 Task: Open Card Diversity and Inclusion Training in Board Product Market Fit Analysis and Validation to Workspace Financial Management and add a team member Softage.2@softage.net, a label Purple, a checklist Personal Injury Law, an attachment from your google drive, a color Purple and finally, add a card description 'Research and develop new product positioning strategy' and a comment 'Let us approach this task with a sense of empowerment and autonomy, recognizing that we have the ability to make a difference.'. Add a start date 'Jan 06, 1900' with a due date 'Jan 13, 1900'
Action: Mouse moved to (93, 316)
Screenshot: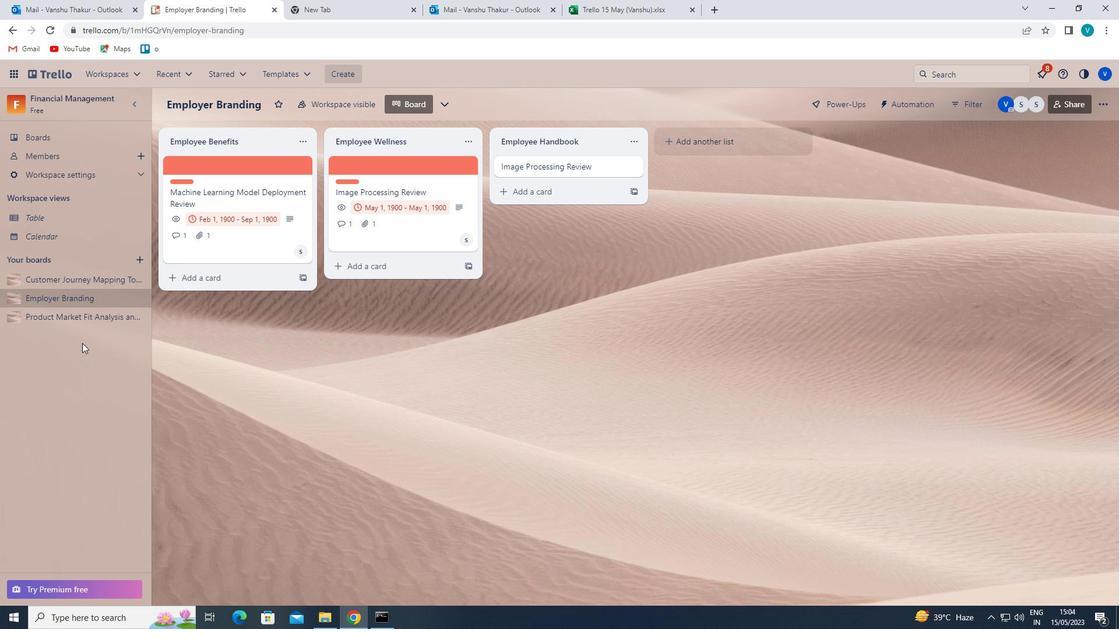 
Action: Mouse pressed left at (93, 316)
Screenshot: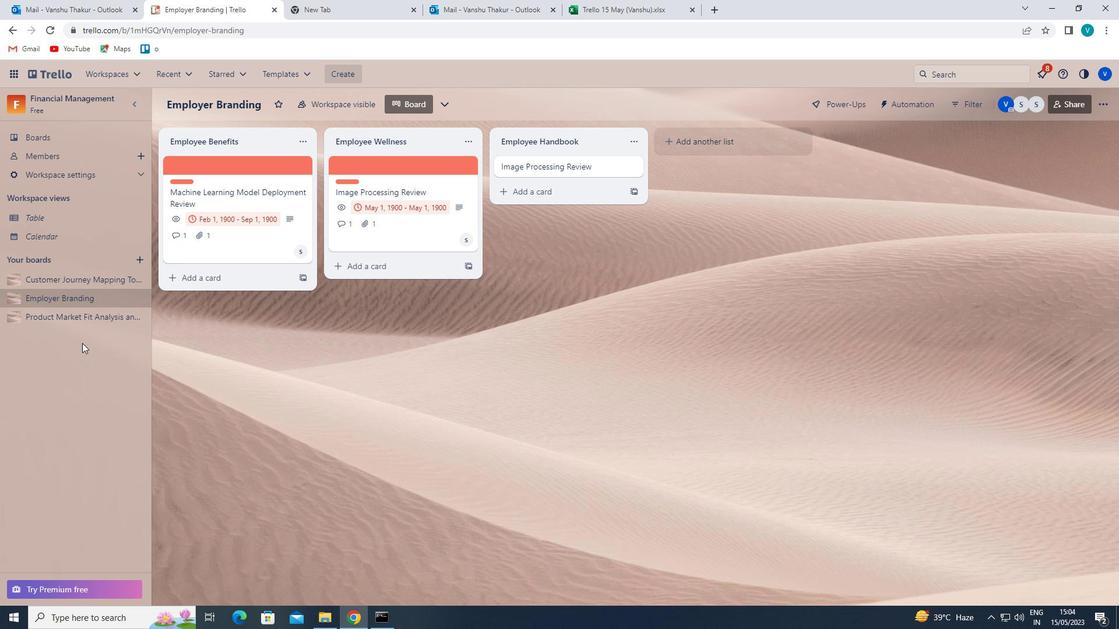 
Action: Mouse moved to (405, 168)
Screenshot: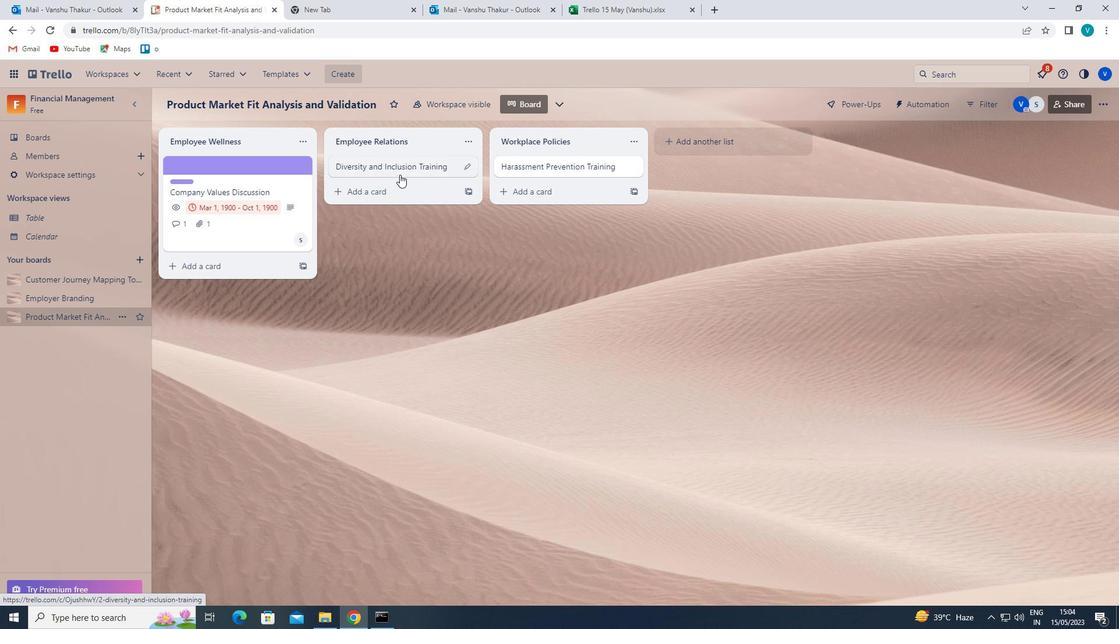 
Action: Mouse pressed left at (405, 168)
Screenshot: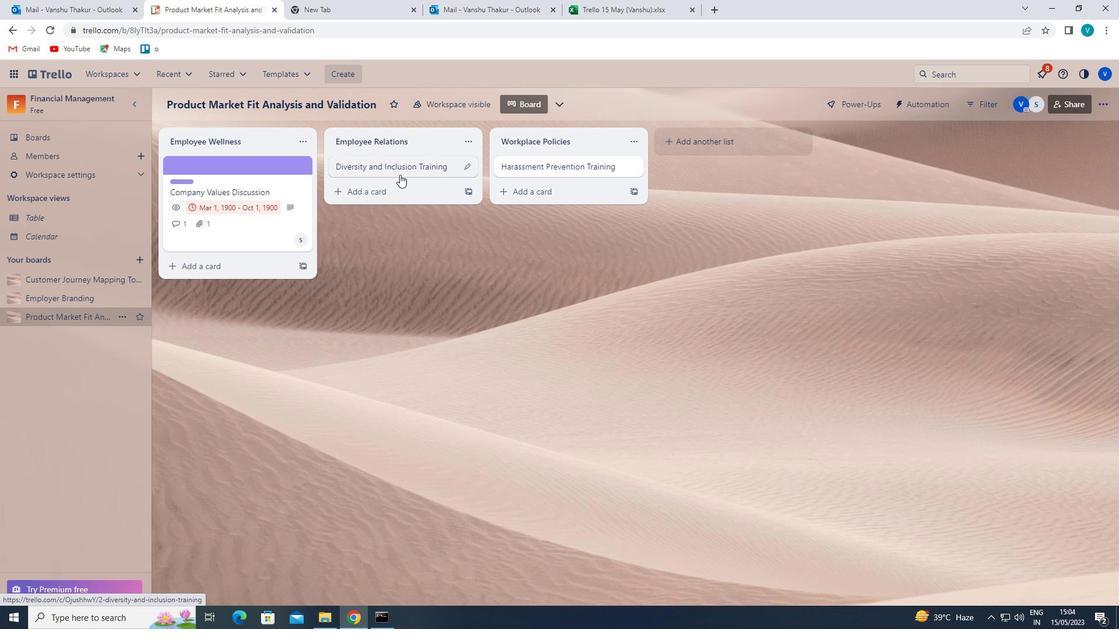 
Action: Mouse moved to (711, 202)
Screenshot: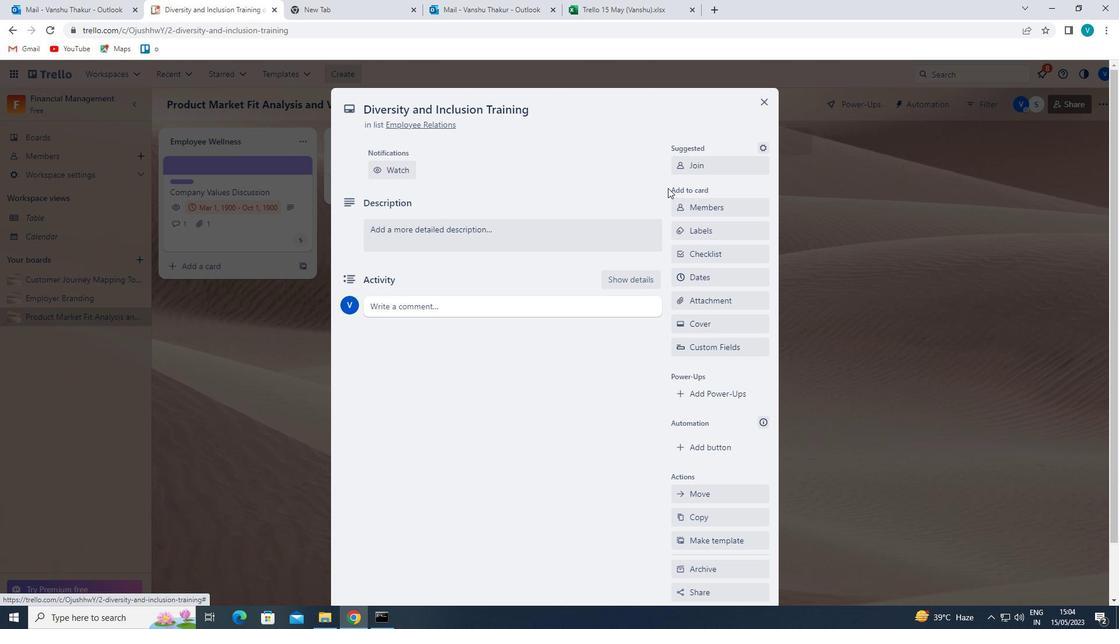 
Action: Mouse pressed left at (711, 202)
Screenshot: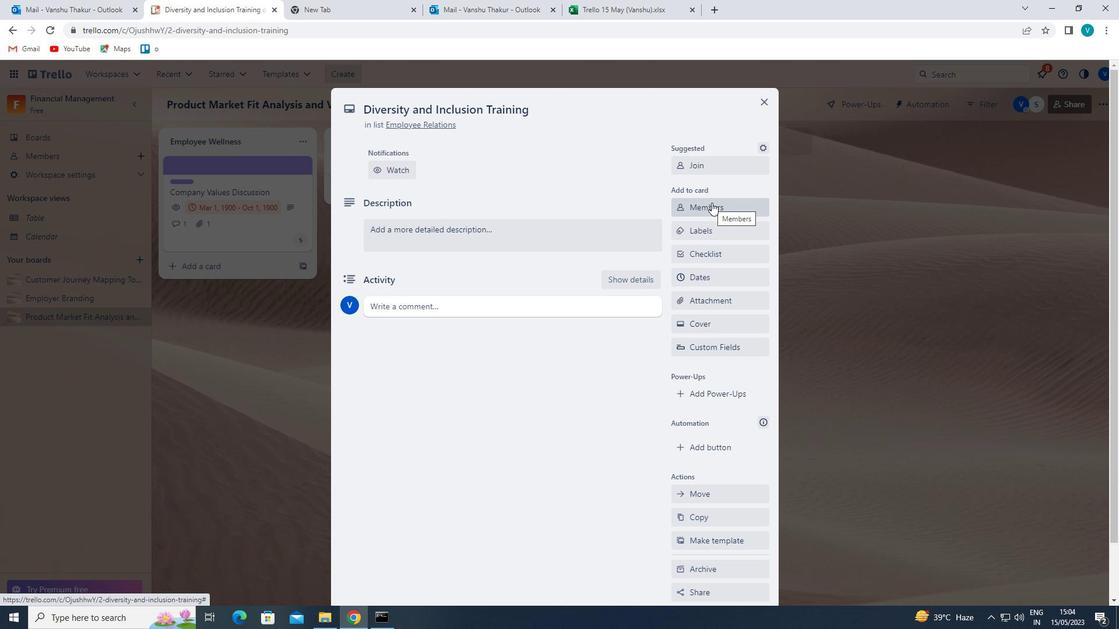 
Action: Mouse moved to (719, 261)
Screenshot: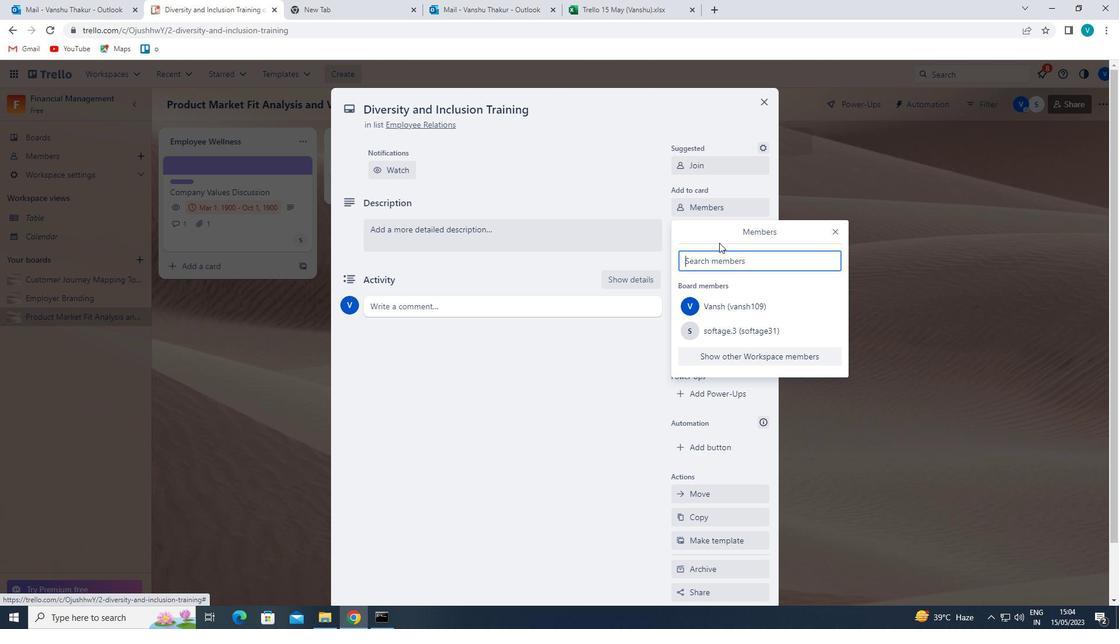 
Action: Mouse pressed left at (719, 261)
Screenshot: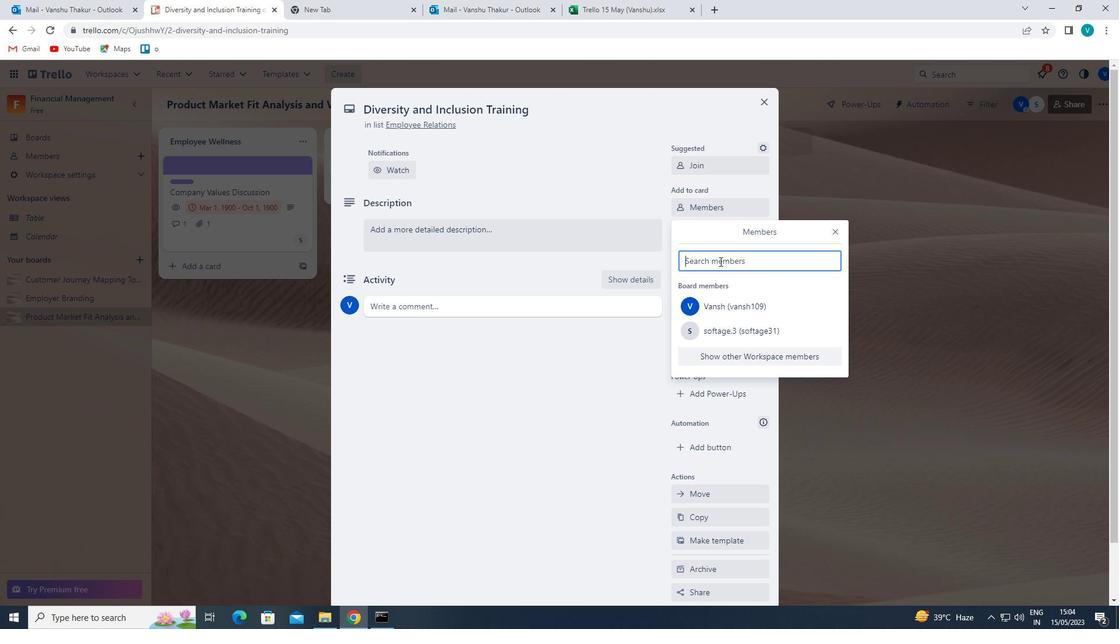 
Action: Key pressed <Key.shift>SOFTAGE
Screenshot: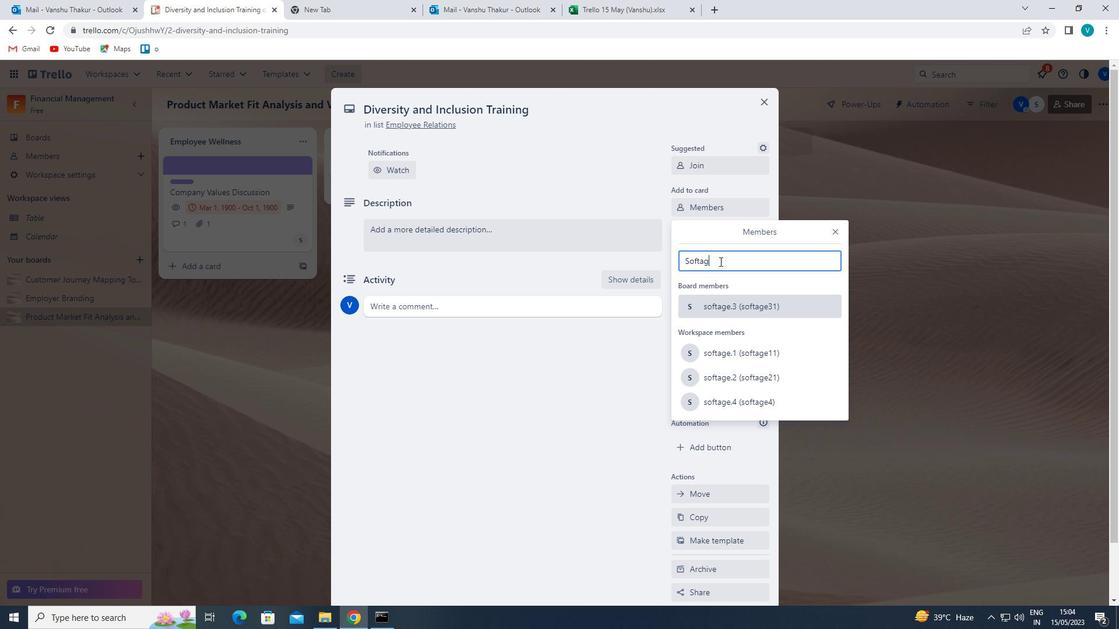 
Action: Mouse moved to (753, 371)
Screenshot: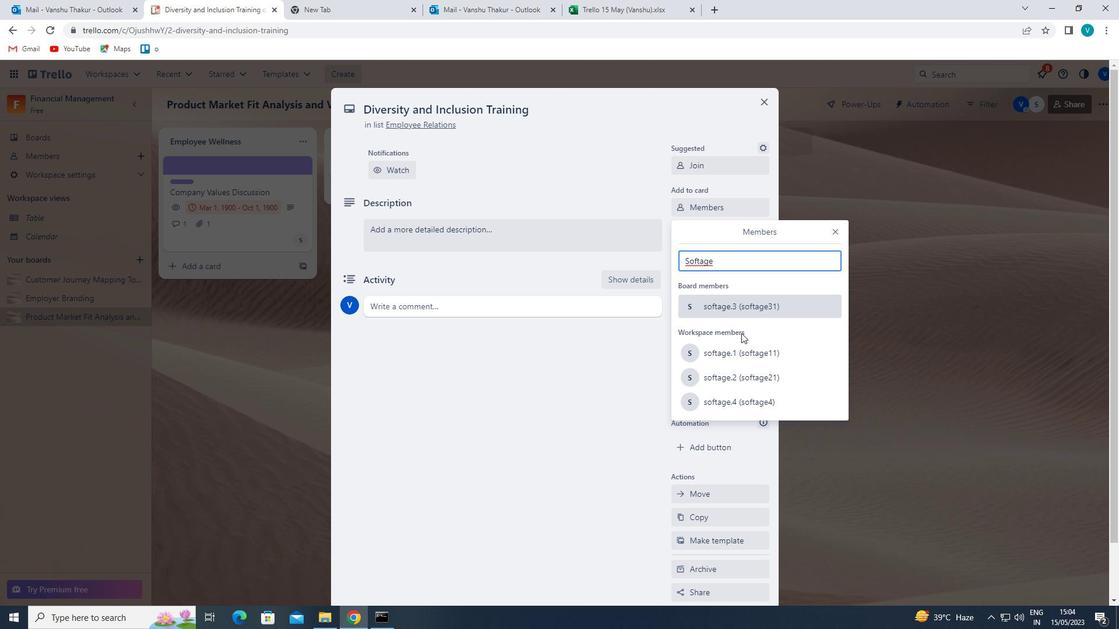 
Action: Mouse pressed left at (753, 371)
Screenshot: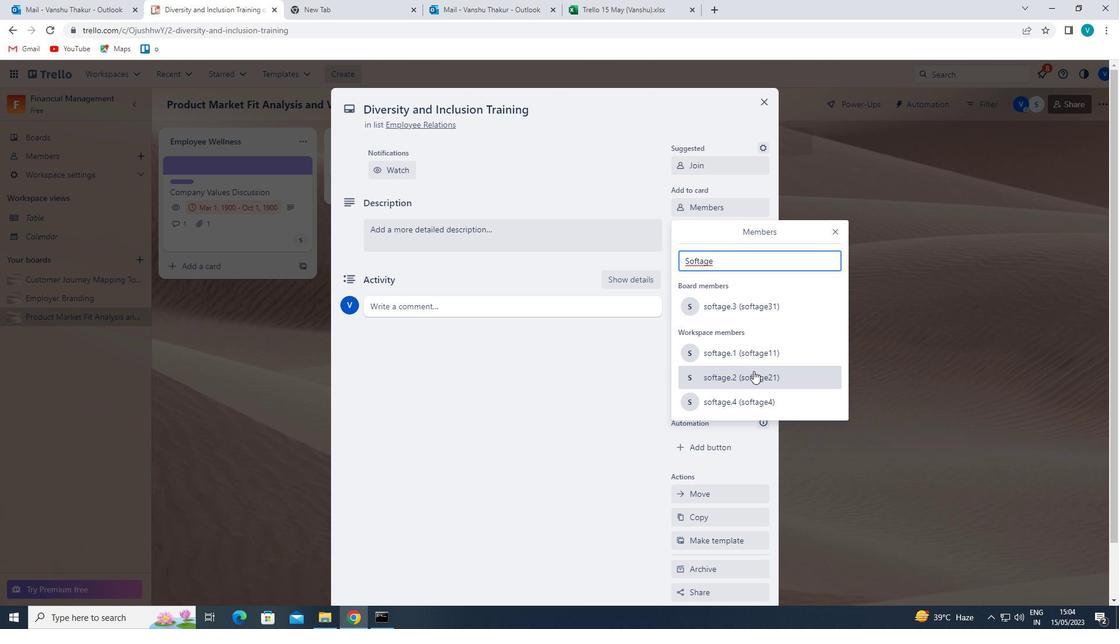 
Action: Mouse moved to (832, 232)
Screenshot: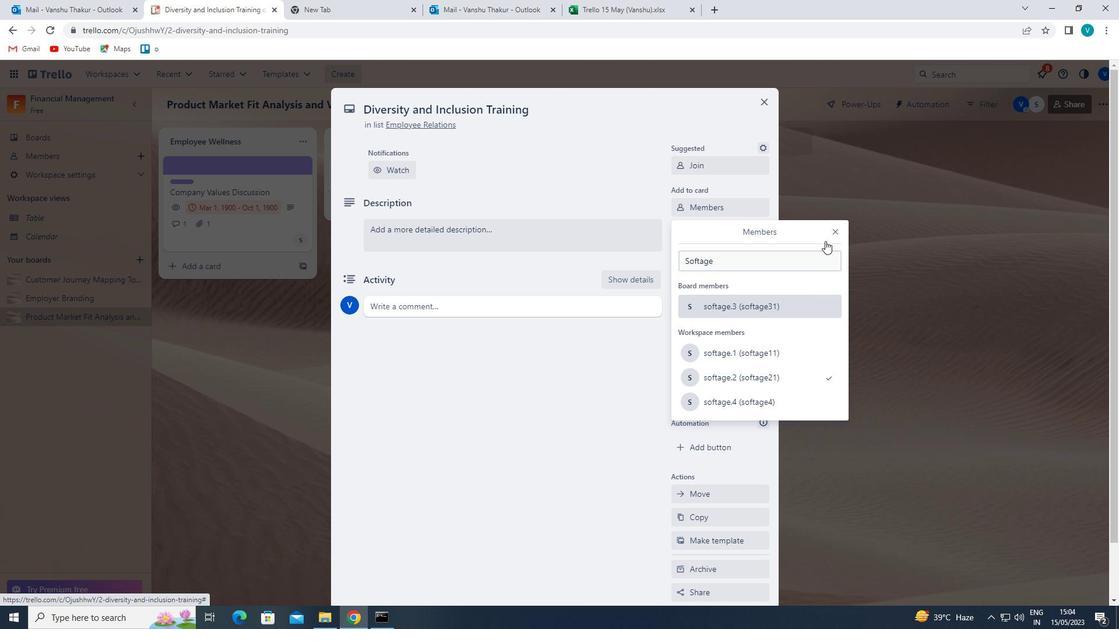 
Action: Mouse pressed left at (832, 232)
Screenshot: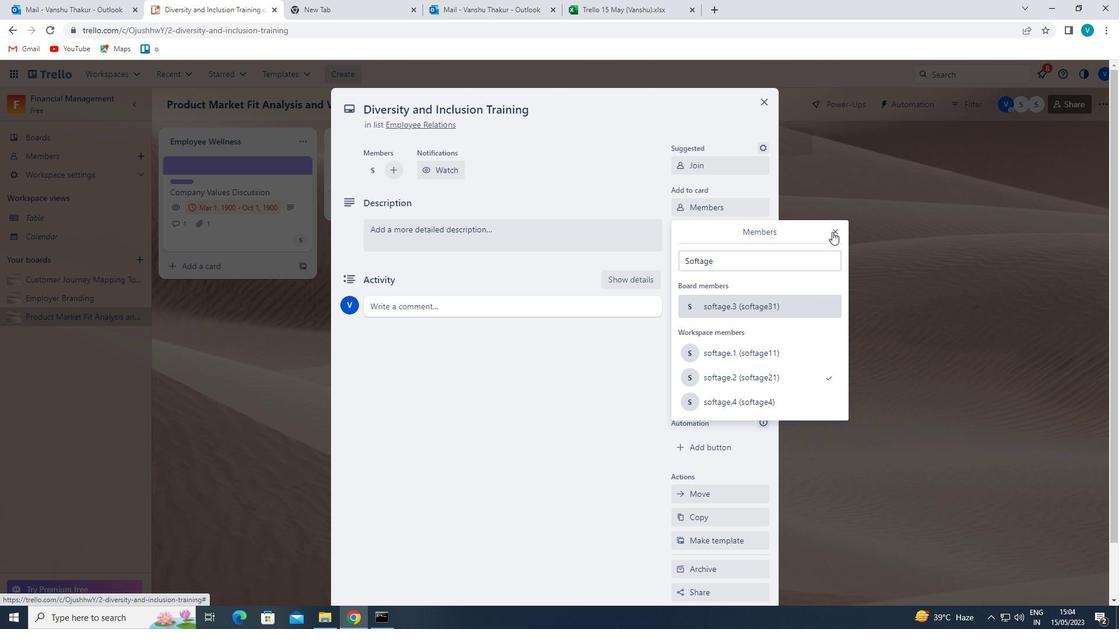 
Action: Mouse moved to (740, 240)
Screenshot: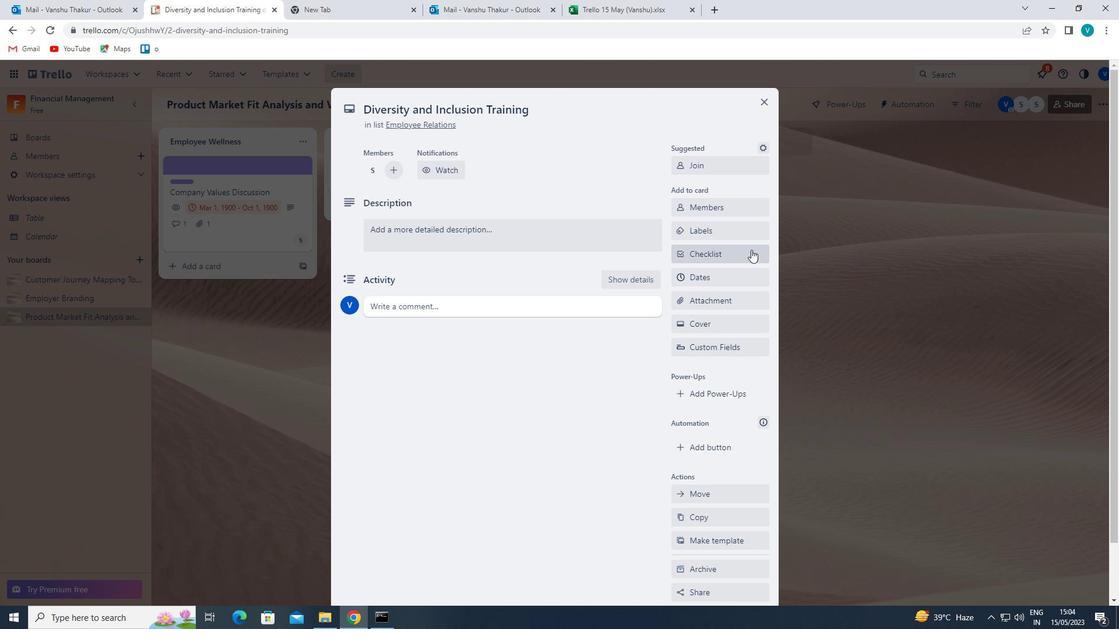 
Action: Mouse pressed left at (740, 240)
Screenshot: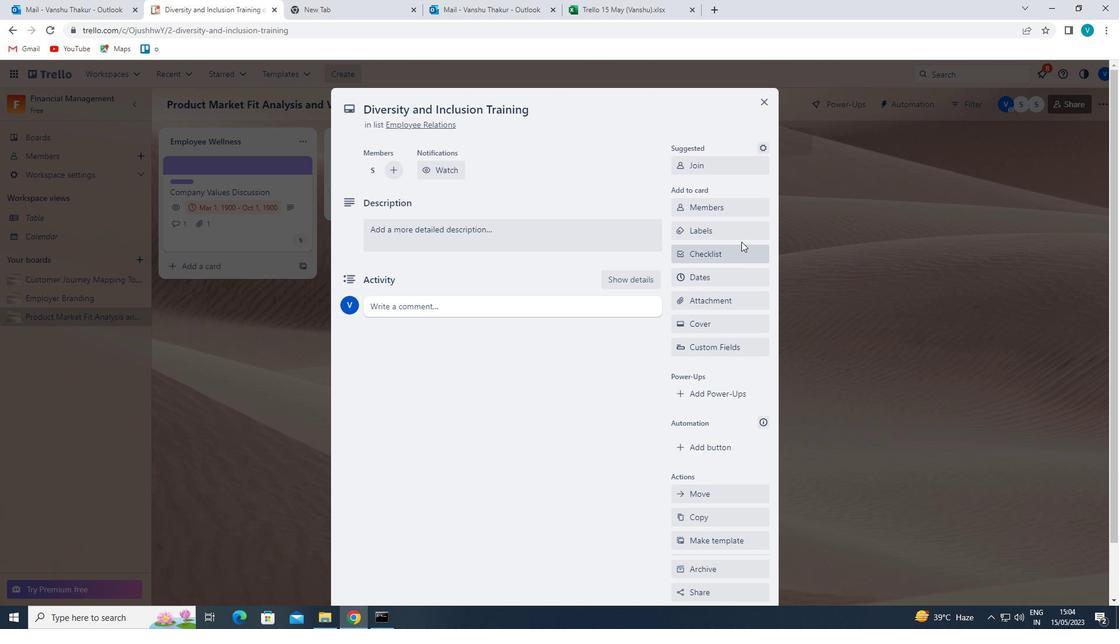 
Action: Mouse moved to (746, 234)
Screenshot: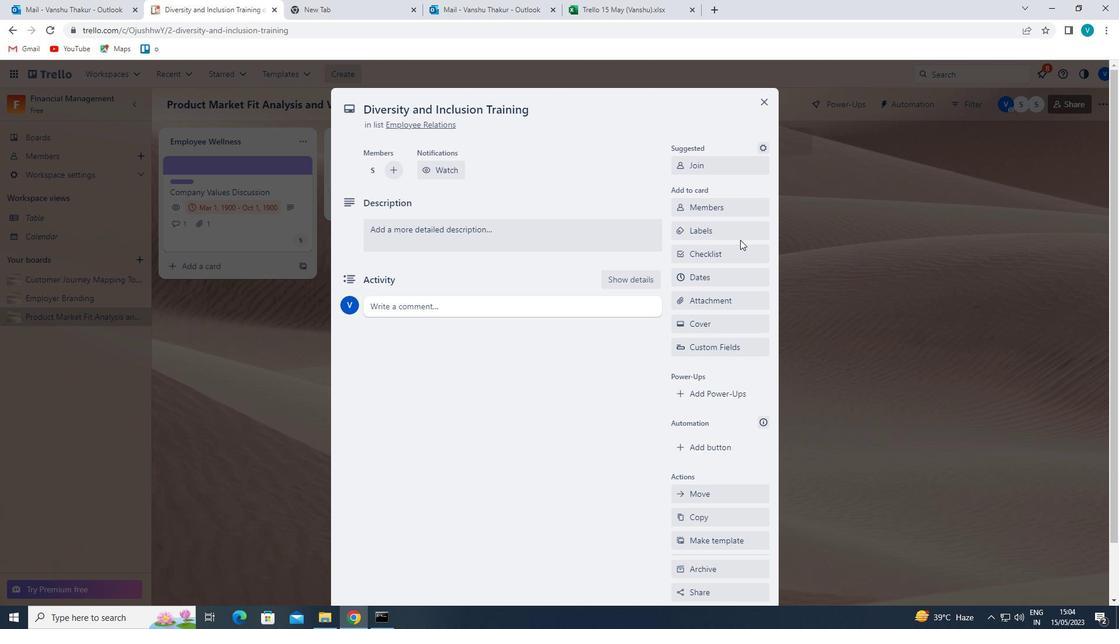 
Action: Mouse pressed left at (746, 234)
Screenshot: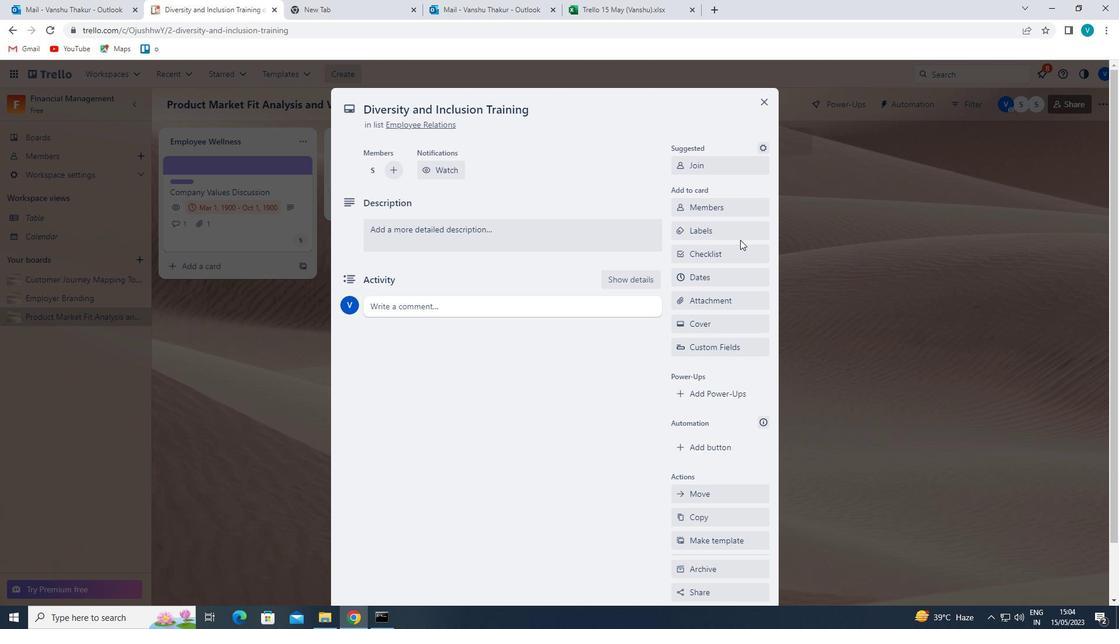 
Action: Mouse moved to (754, 410)
Screenshot: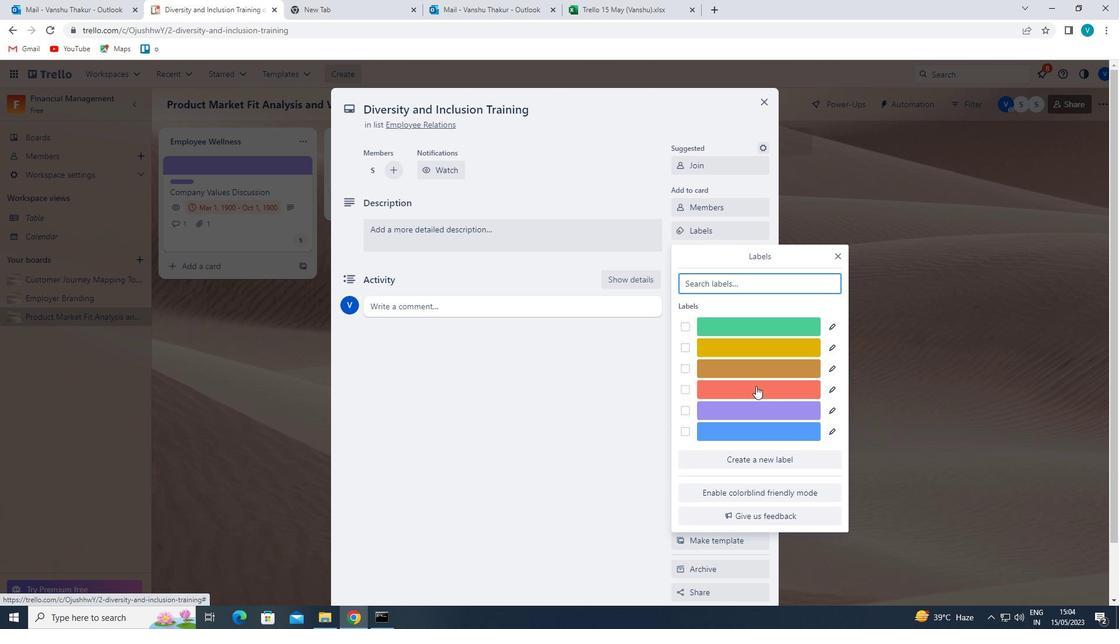 
Action: Mouse pressed left at (754, 410)
Screenshot: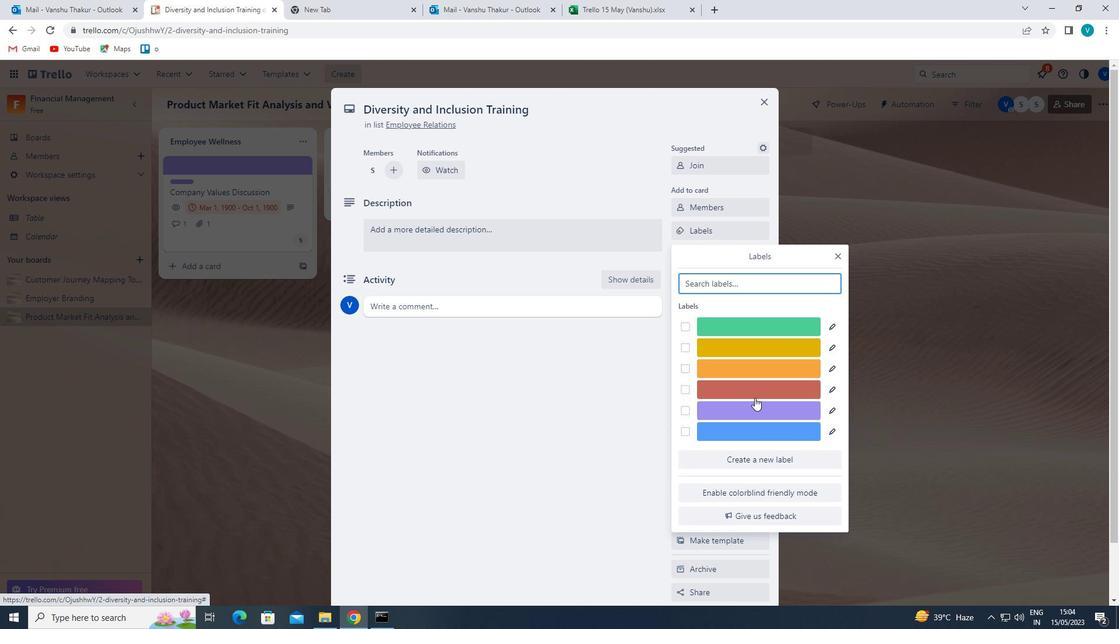
Action: Mouse moved to (835, 254)
Screenshot: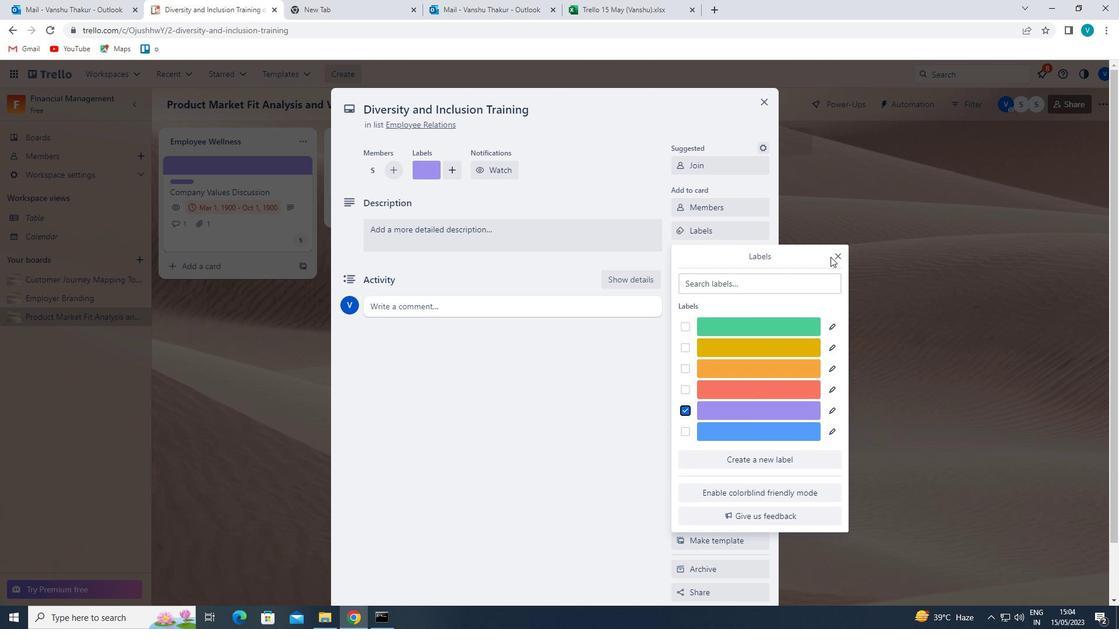 
Action: Mouse pressed left at (835, 254)
Screenshot: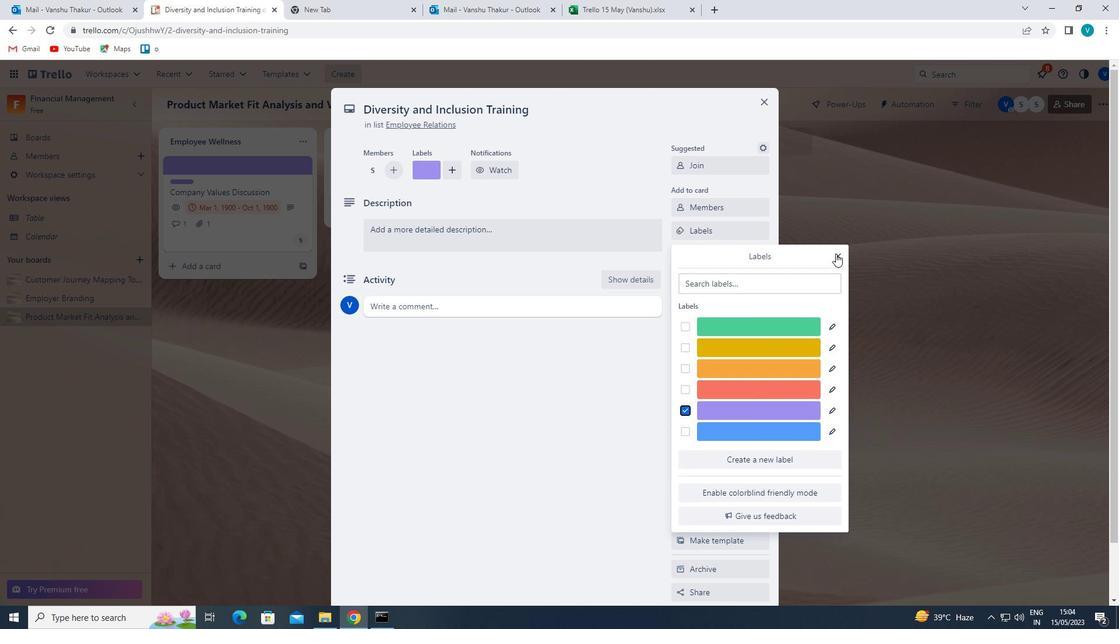 
Action: Mouse moved to (733, 253)
Screenshot: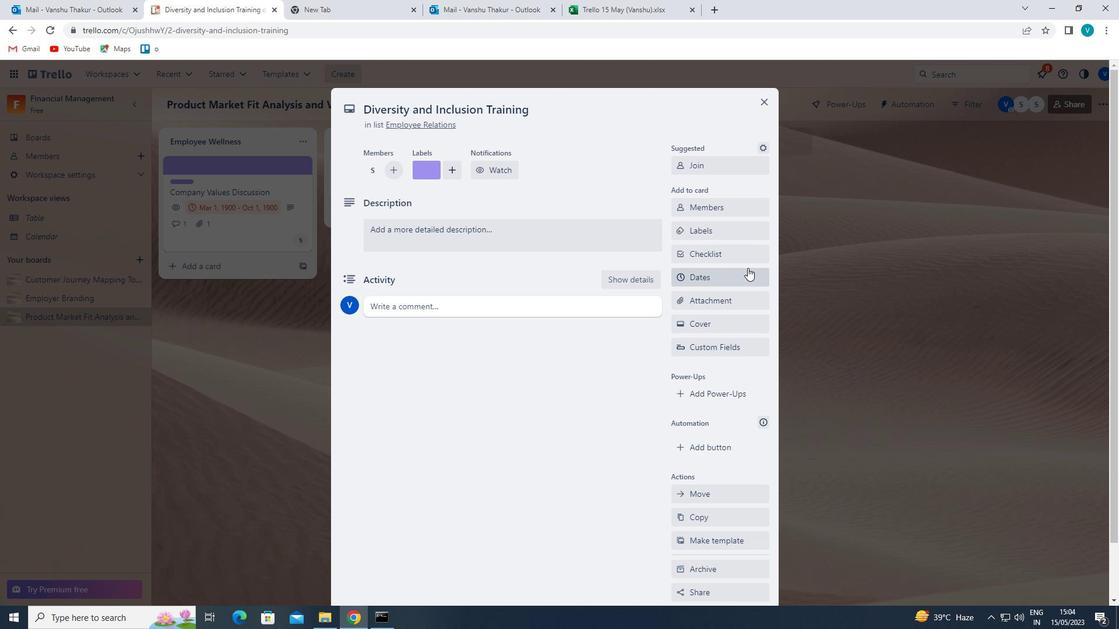 
Action: Mouse pressed left at (733, 253)
Screenshot: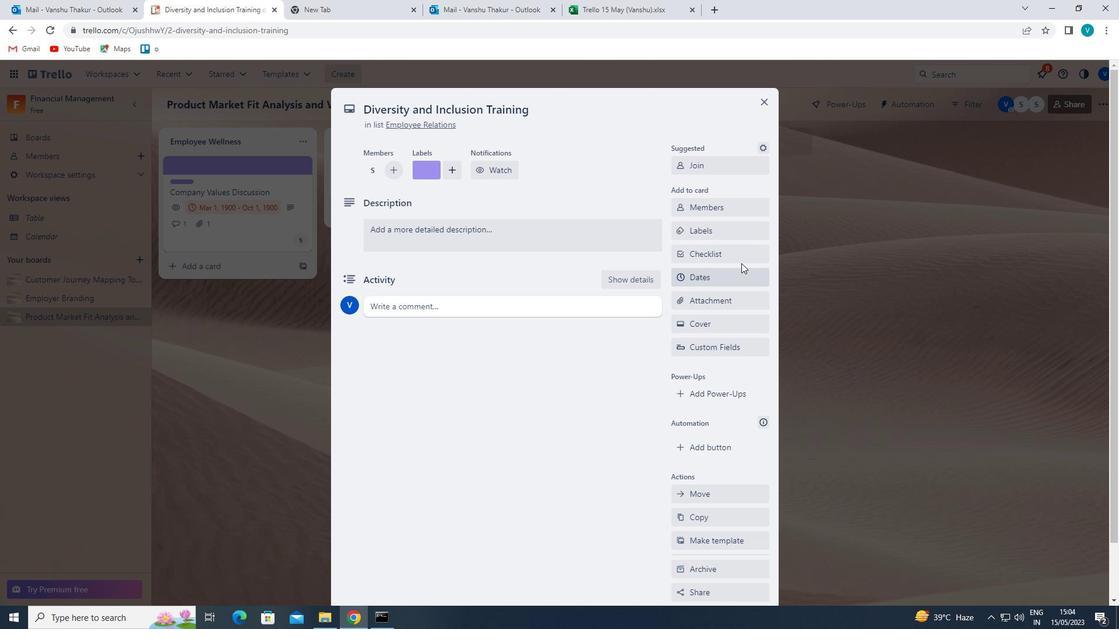 
Action: Mouse moved to (732, 251)
Screenshot: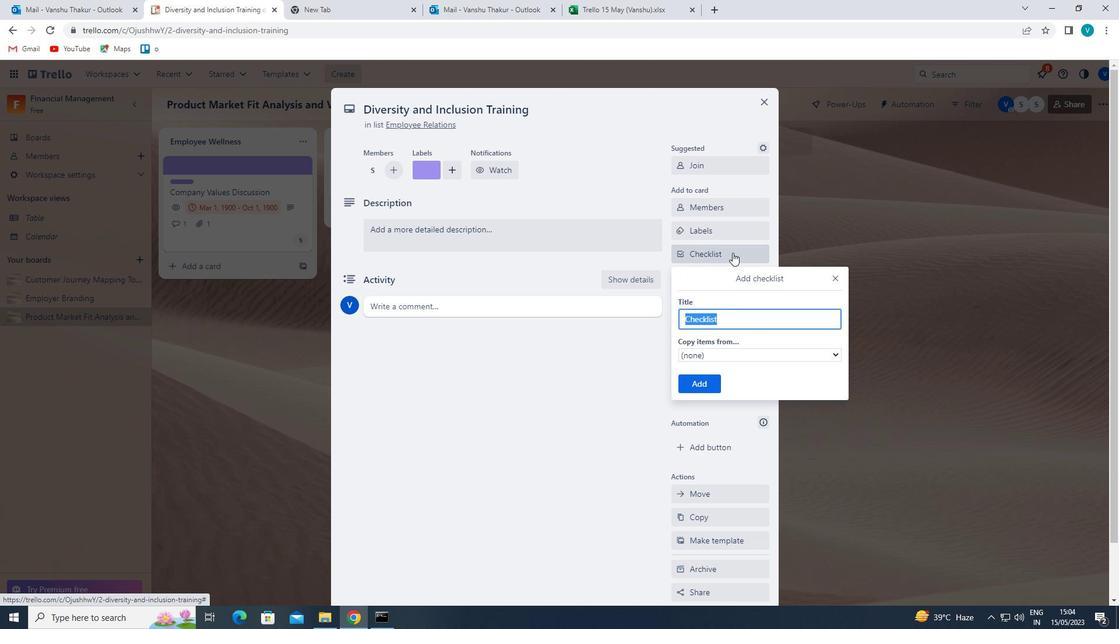 
Action: Key pressed <Key.shift>PERSONAL<Key.space><Key.shift><Key.shift><Key.shift><Key.shift><Key.shift><Key.shift>
Screenshot: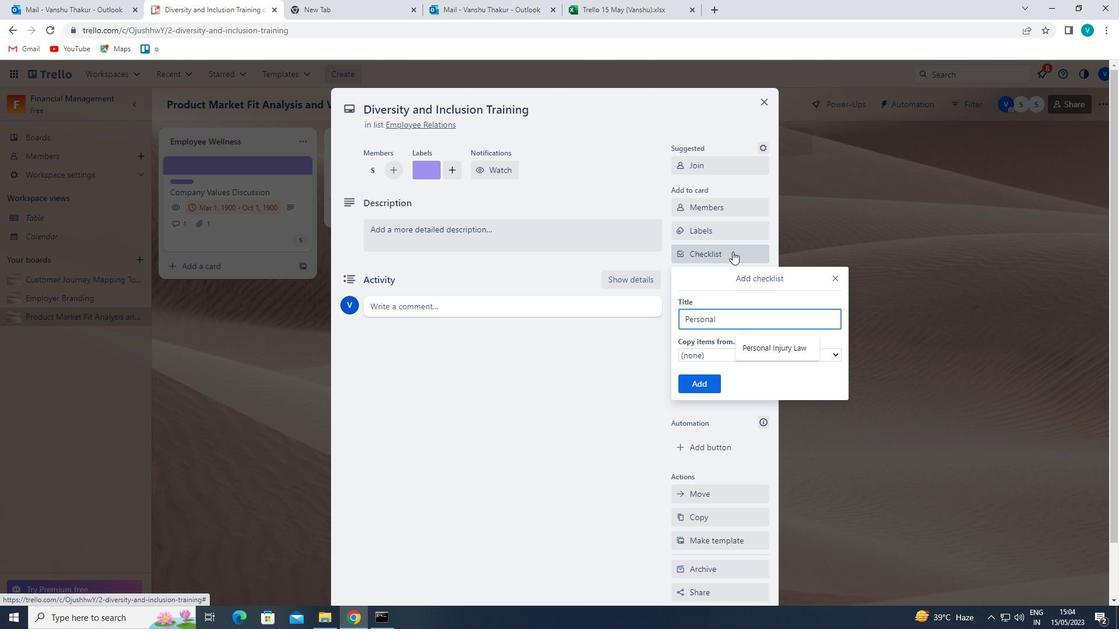 
Action: Mouse moved to (770, 354)
Screenshot: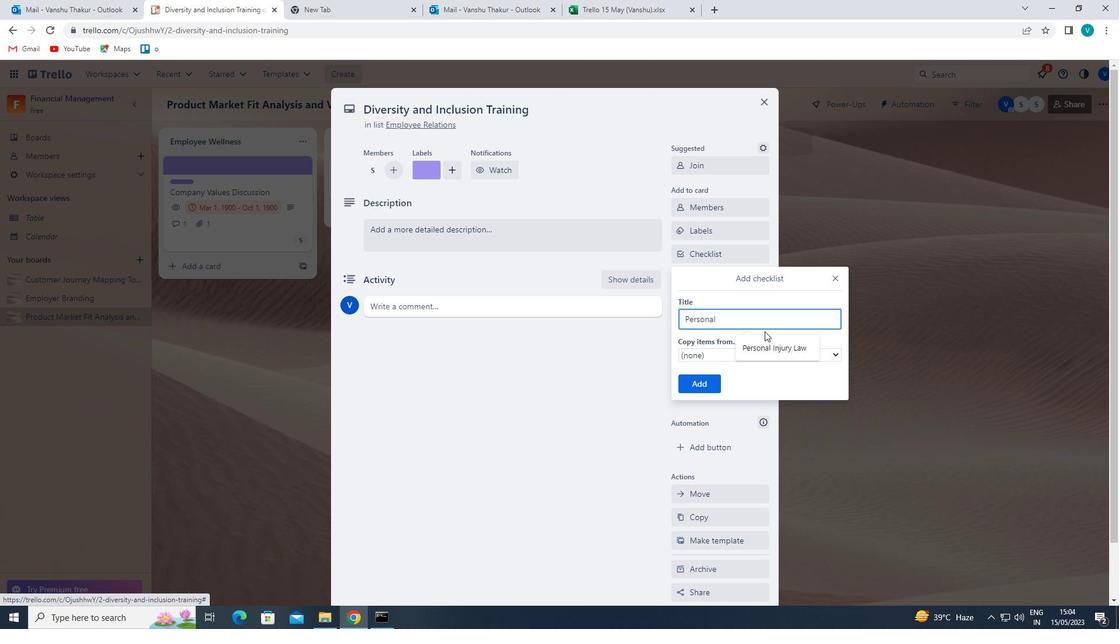 
Action: Mouse pressed left at (770, 354)
Screenshot: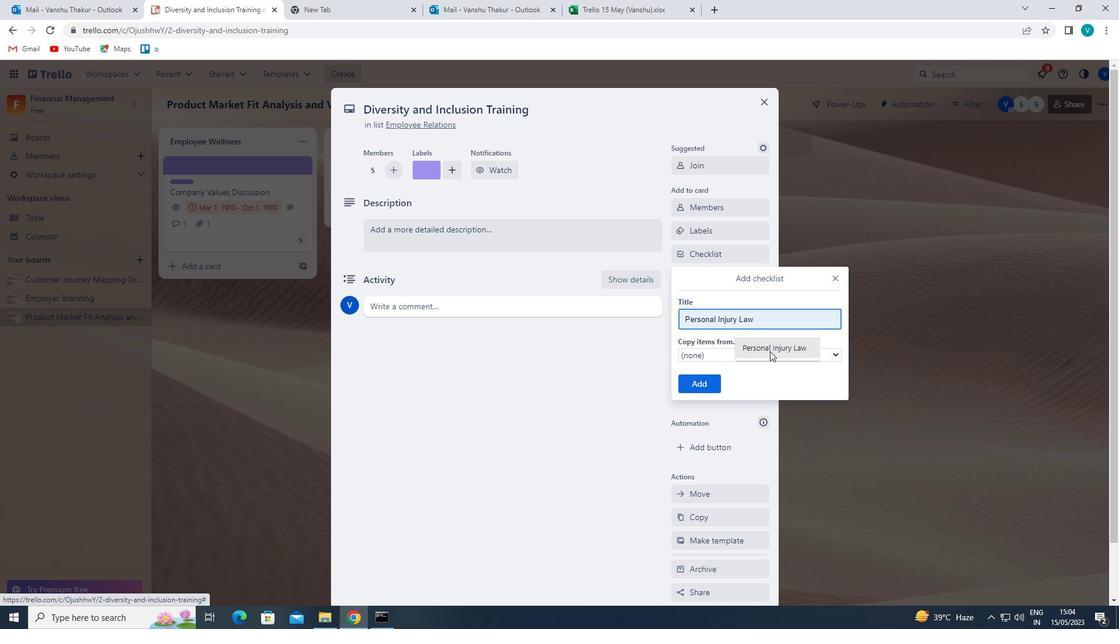 
Action: Mouse moved to (714, 386)
Screenshot: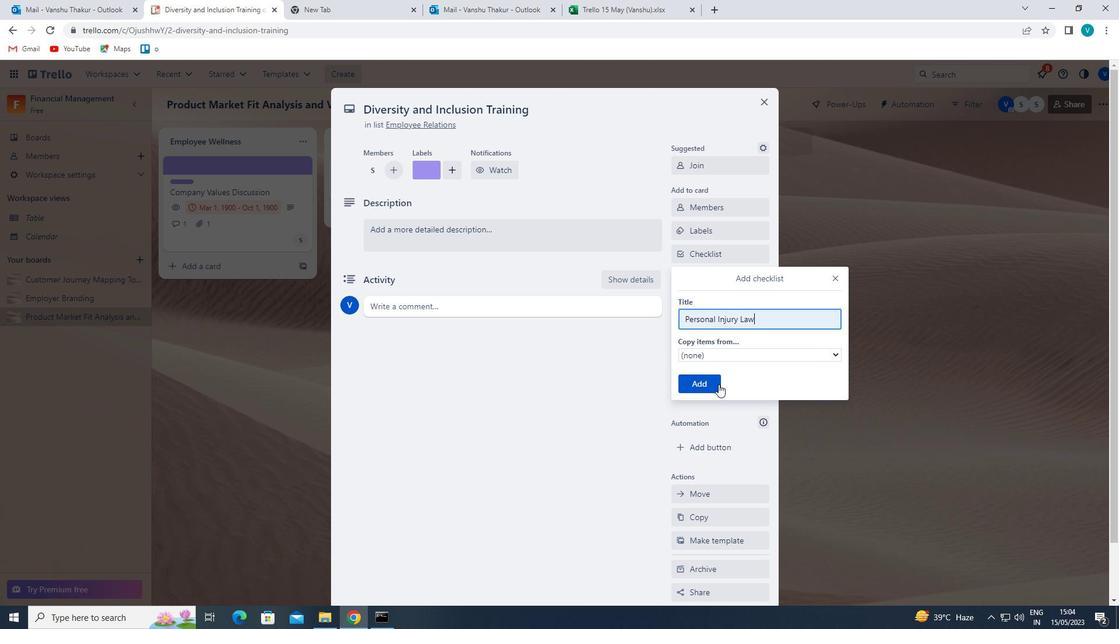 
Action: Mouse pressed left at (714, 386)
Screenshot: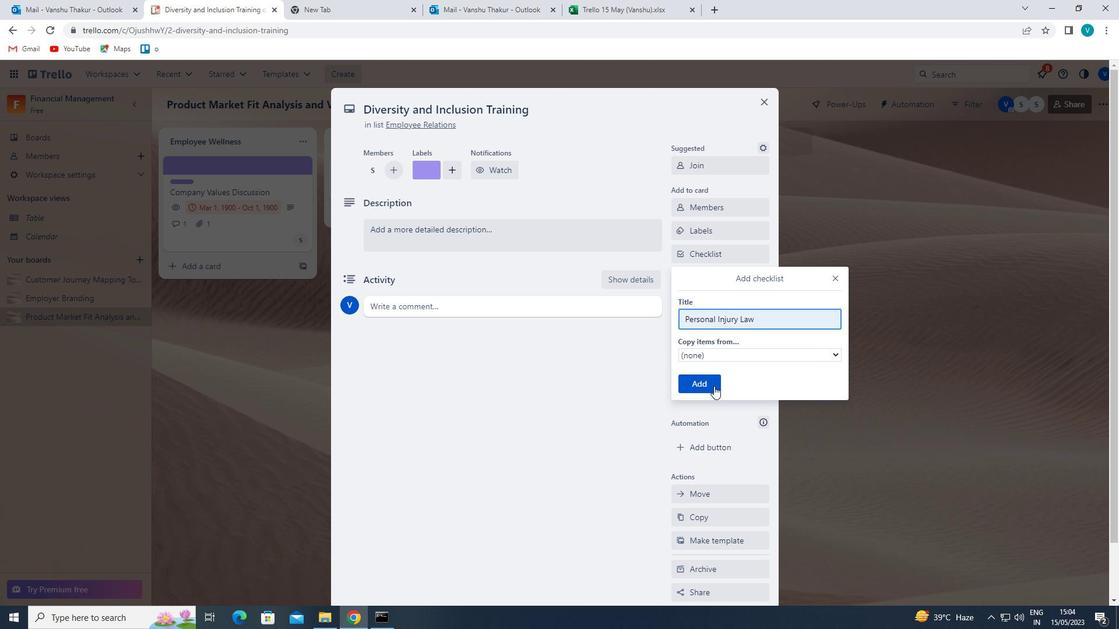 
Action: Mouse moved to (725, 303)
Screenshot: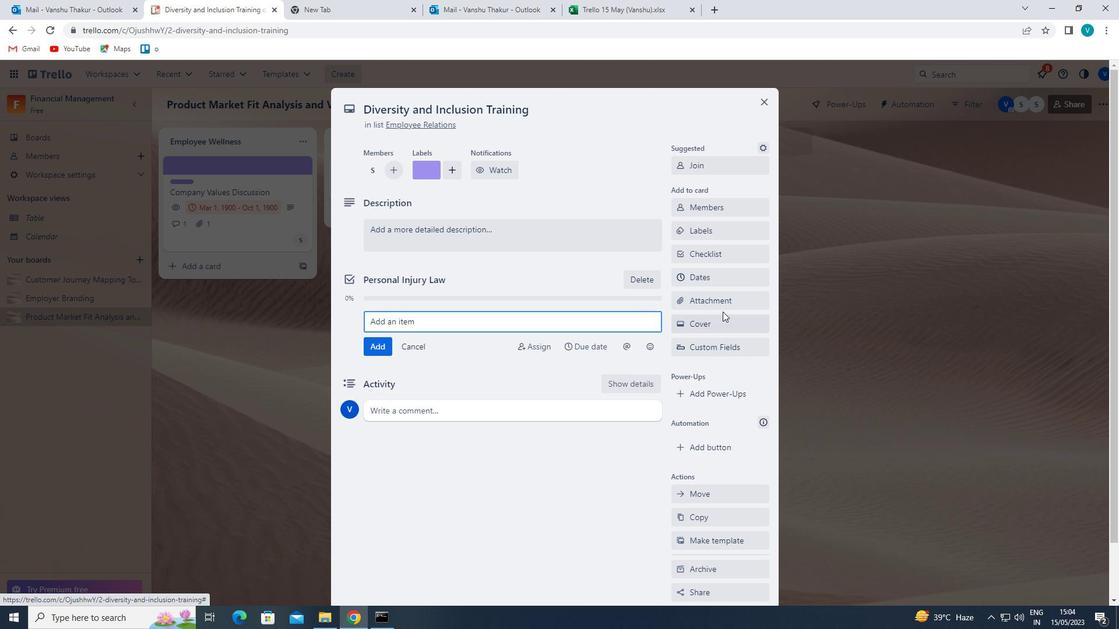 
Action: Mouse pressed left at (725, 303)
Screenshot: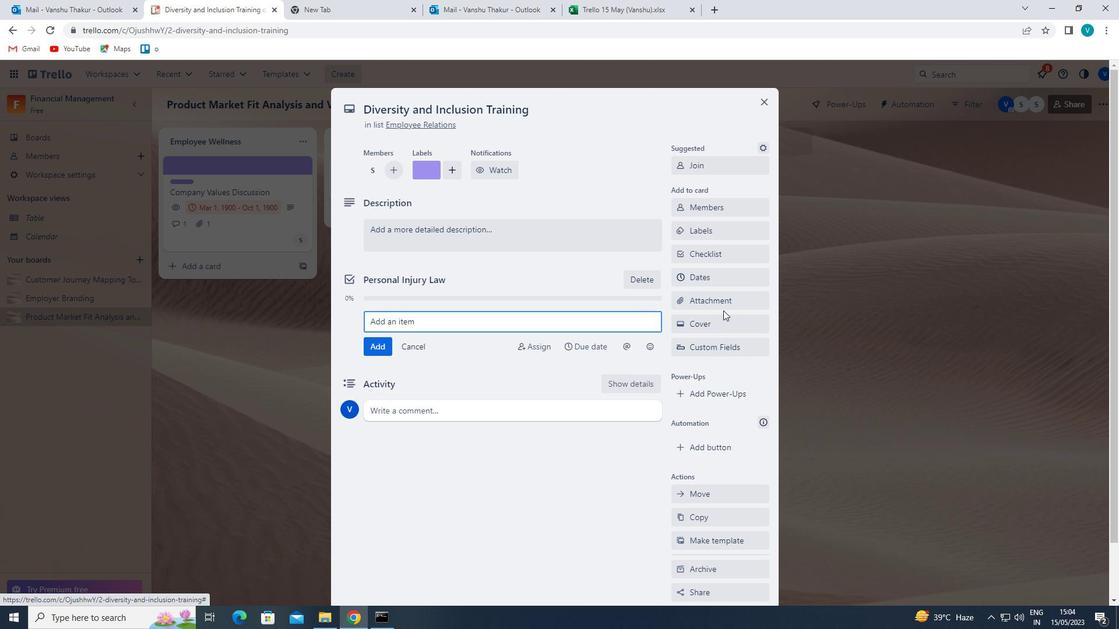 
Action: Mouse moved to (703, 385)
Screenshot: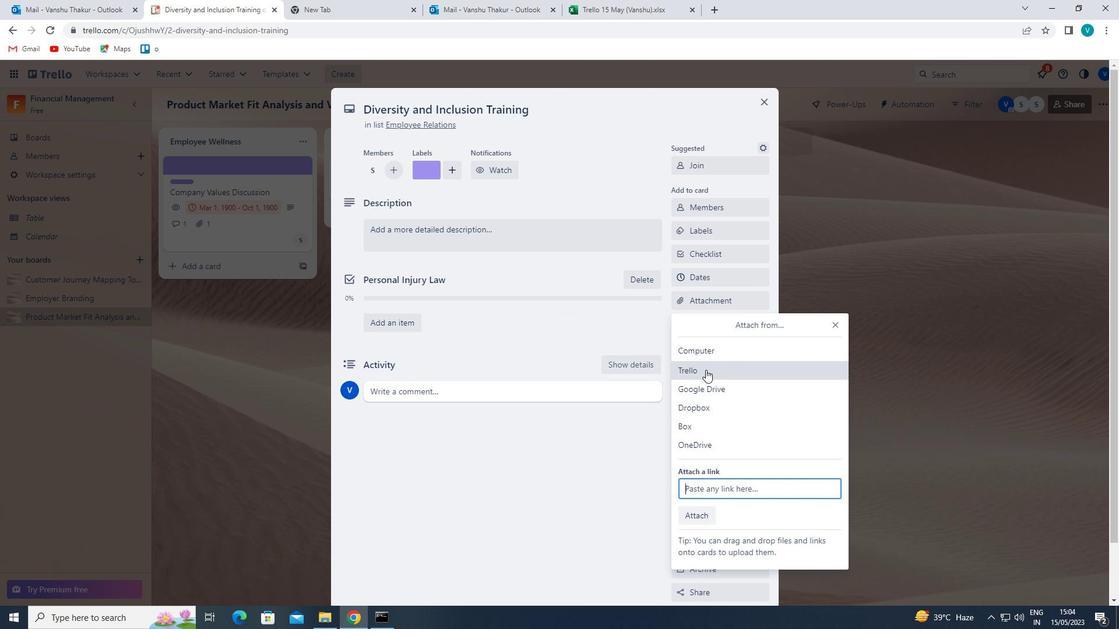 
Action: Mouse pressed left at (703, 385)
Screenshot: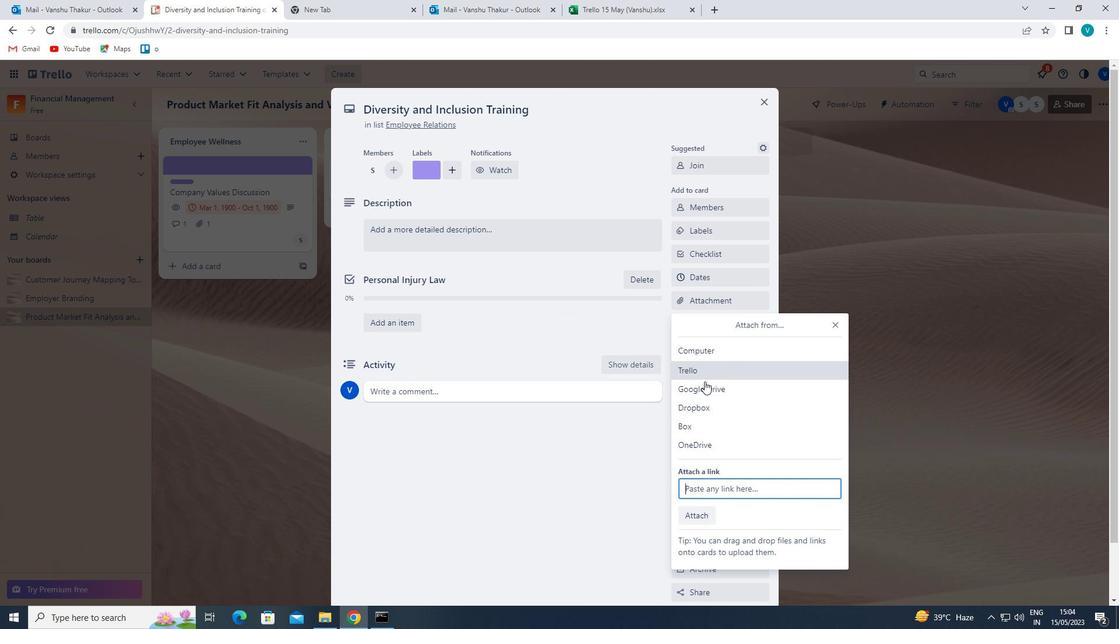 
Action: Mouse moved to (617, 324)
Screenshot: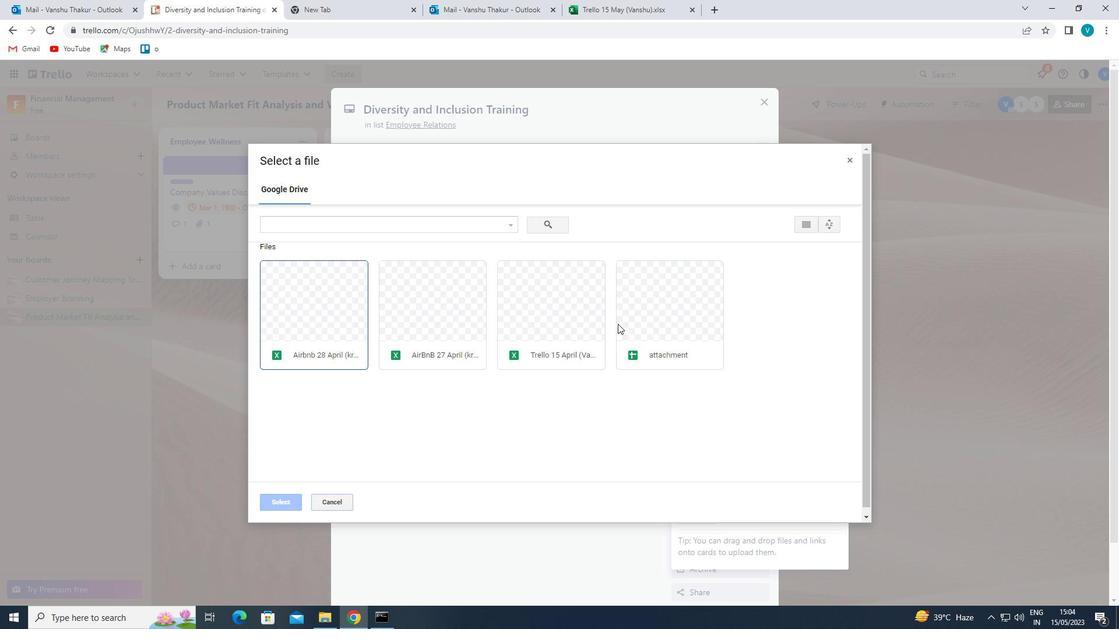 
Action: Mouse pressed left at (617, 324)
Screenshot: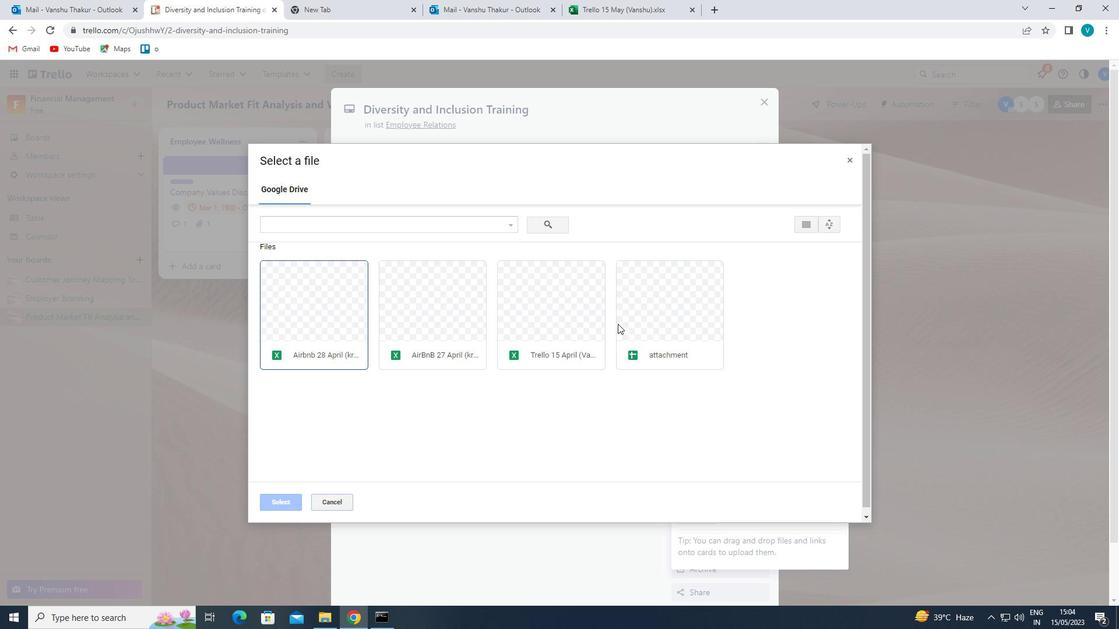 
Action: Mouse moved to (290, 501)
Screenshot: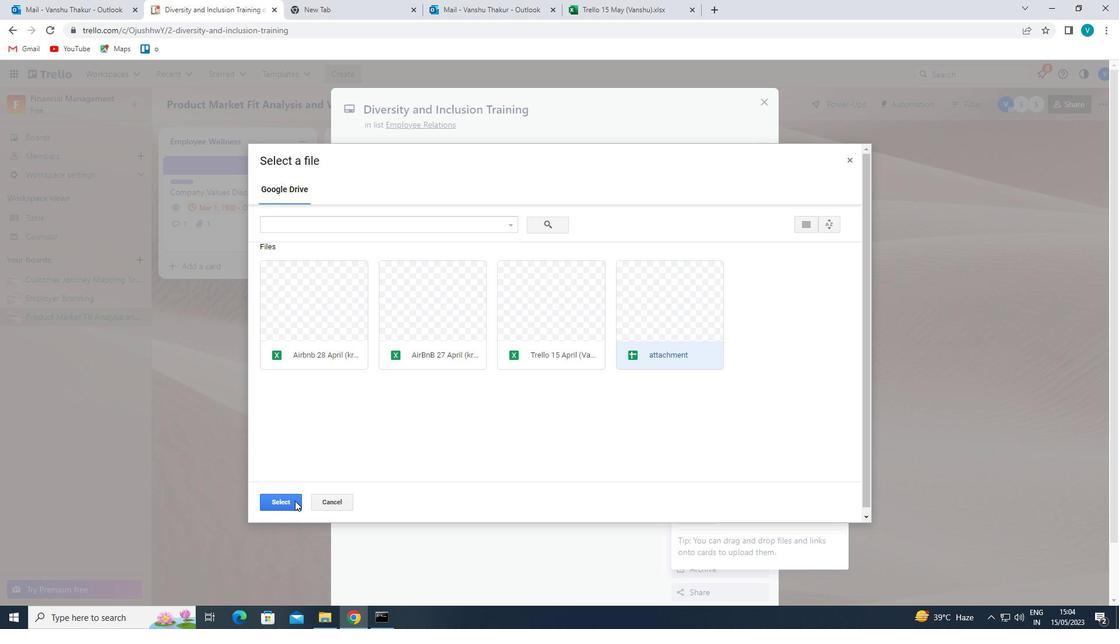 
Action: Mouse pressed left at (290, 501)
Screenshot: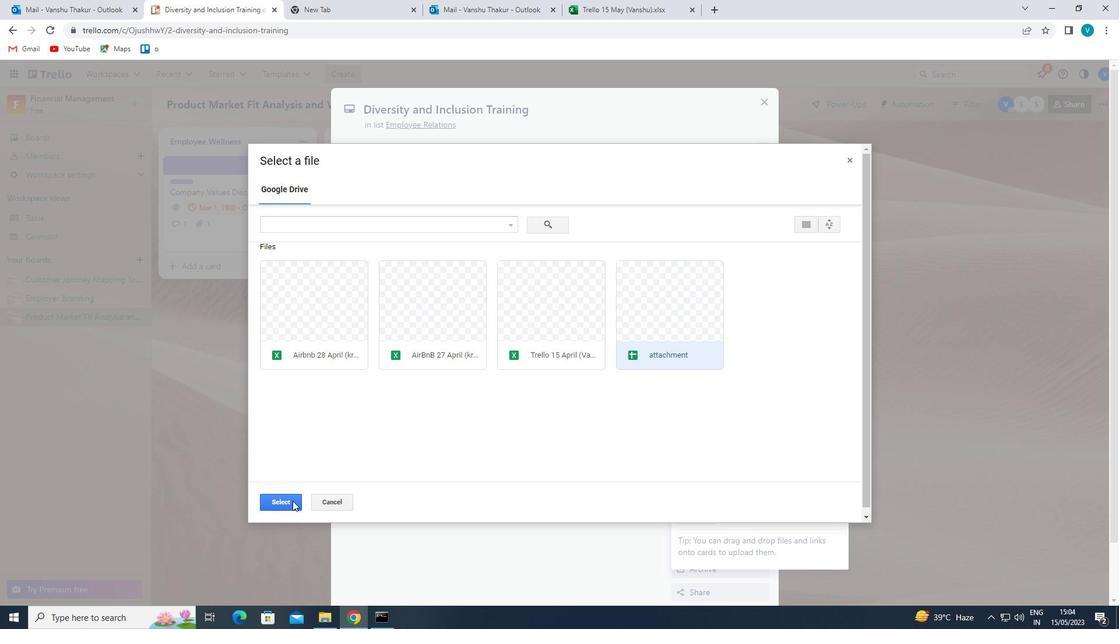 
Action: Mouse moved to (714, 326)
Screenshot: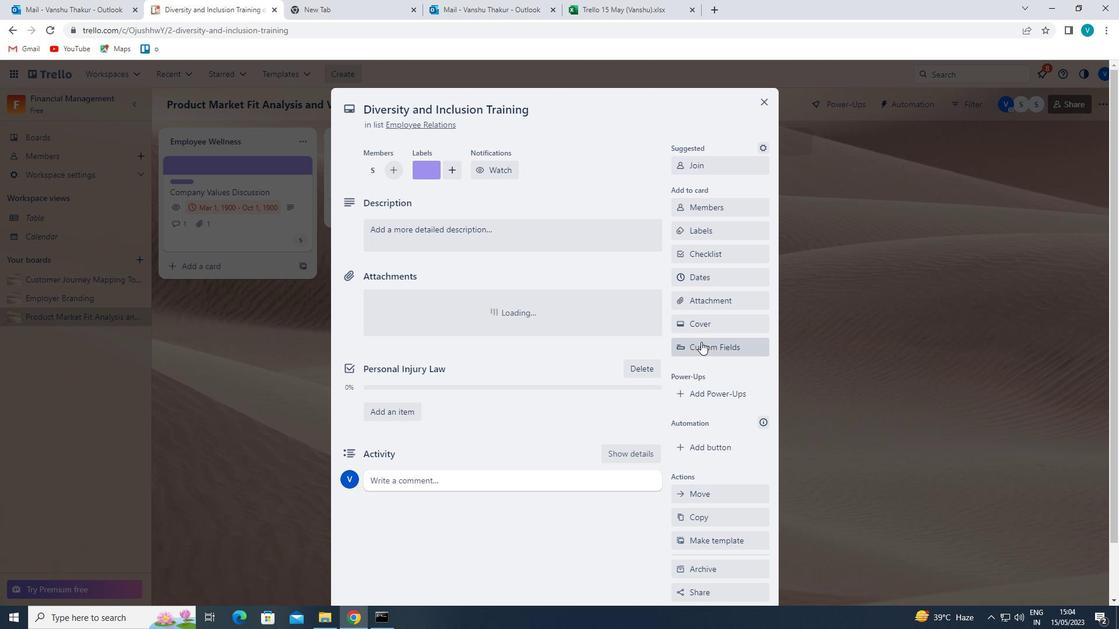 
Action: Mouse pressed left at (714, 326)
Screenshot: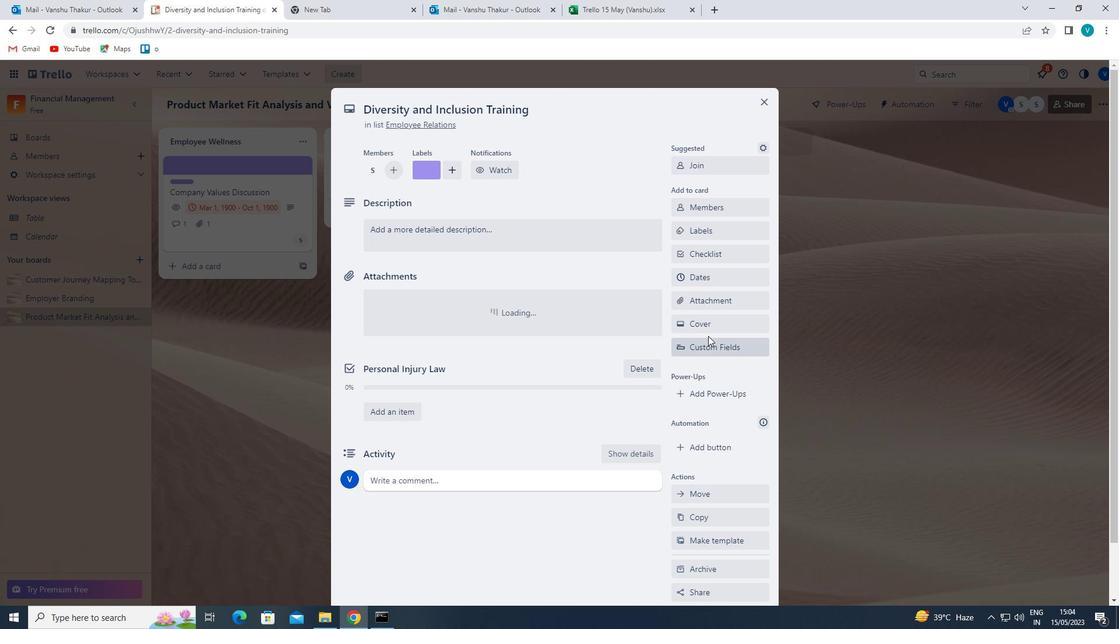 
Action: Mouse moved to (826, 201)
Screenshot: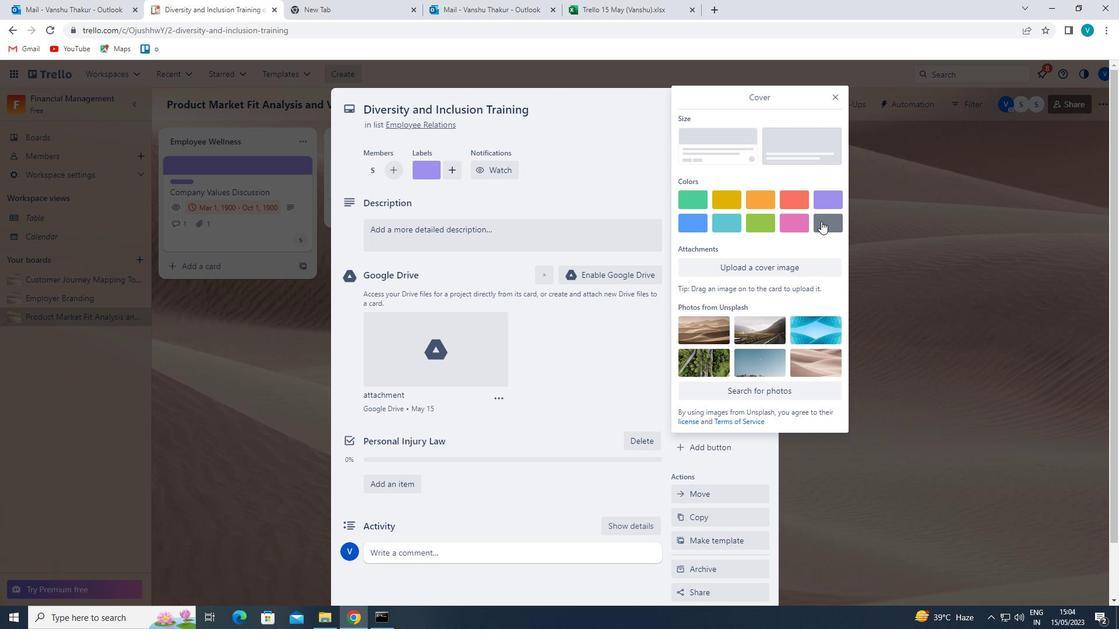 
Action: Mouse pressed left at (826, 201)
Screenshot: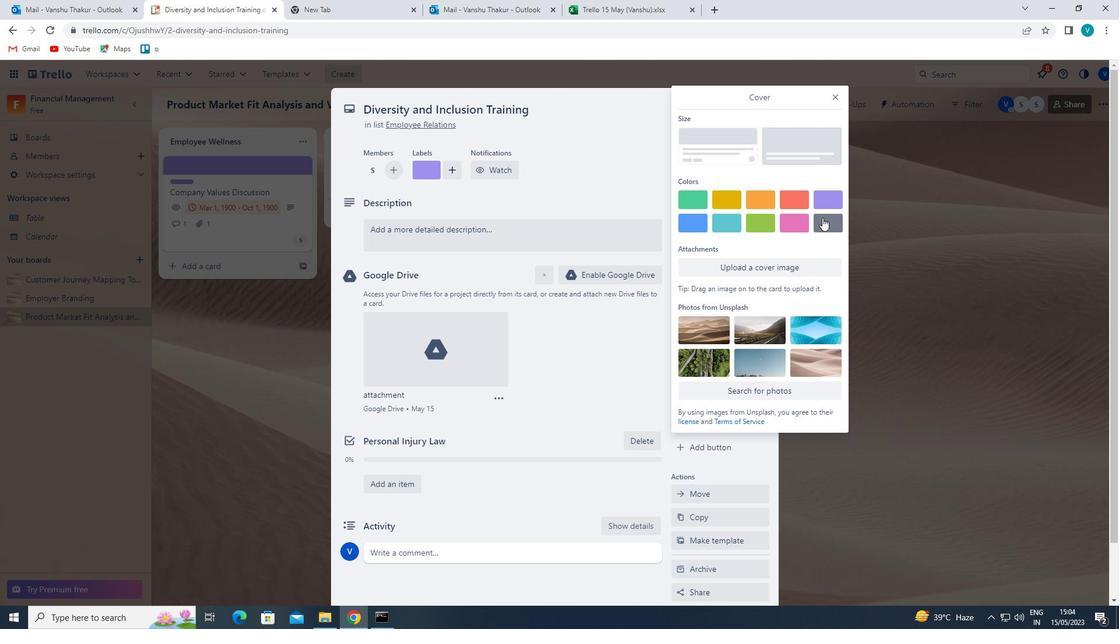 
Action: Mouse moved to (835, 99)
Screenshot: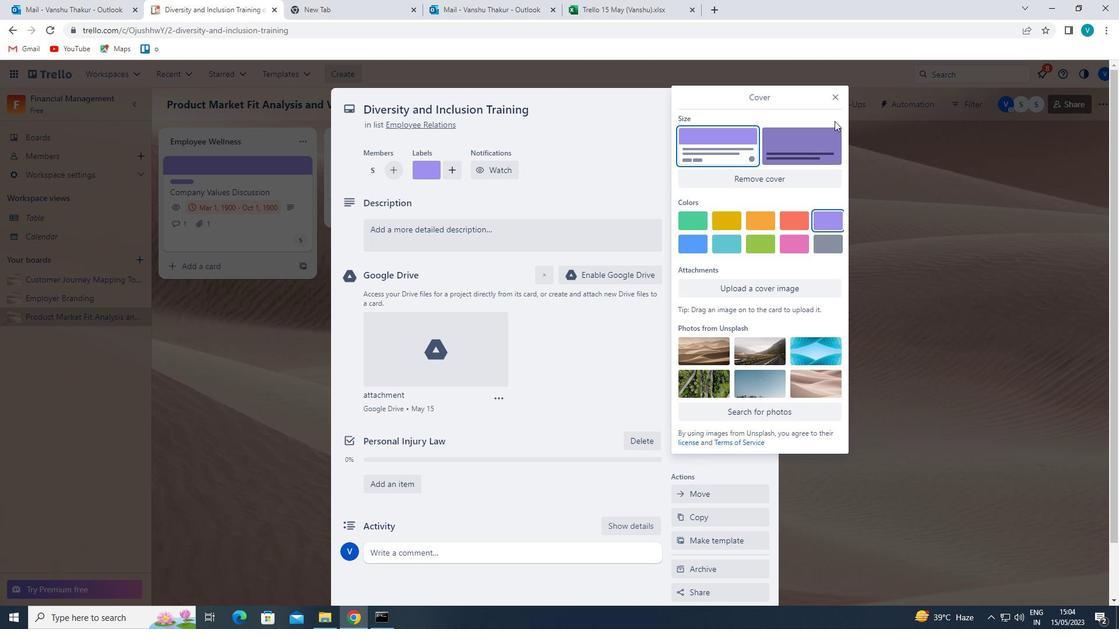 
Action: Mouse pressed left at (835, 99)
Screenshot: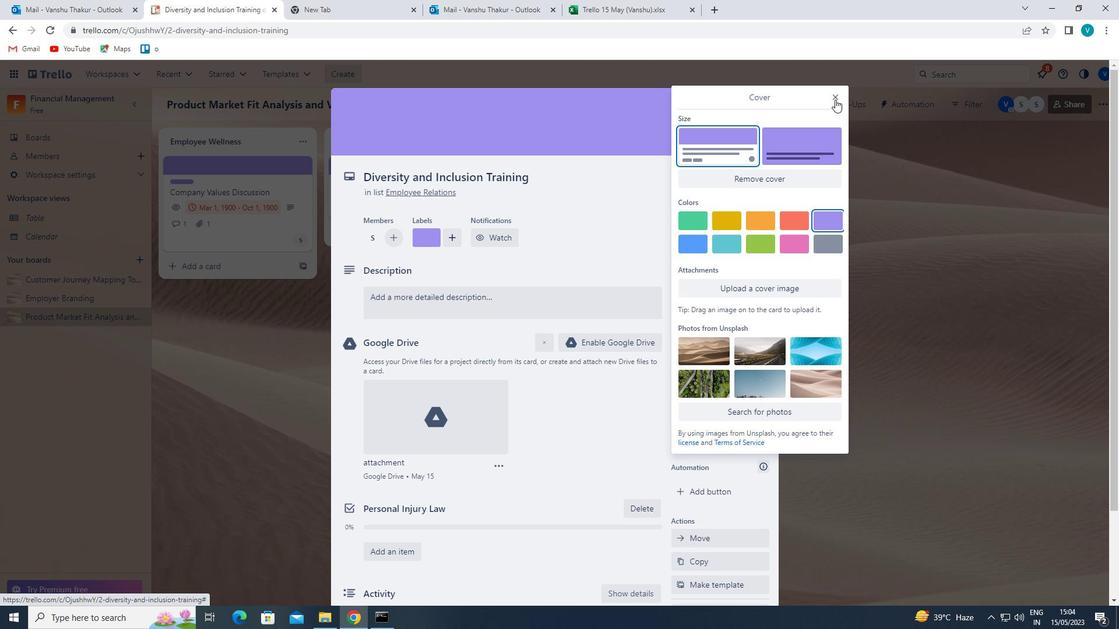 
Action: Mouse moved to (554, 301)
Screenshot: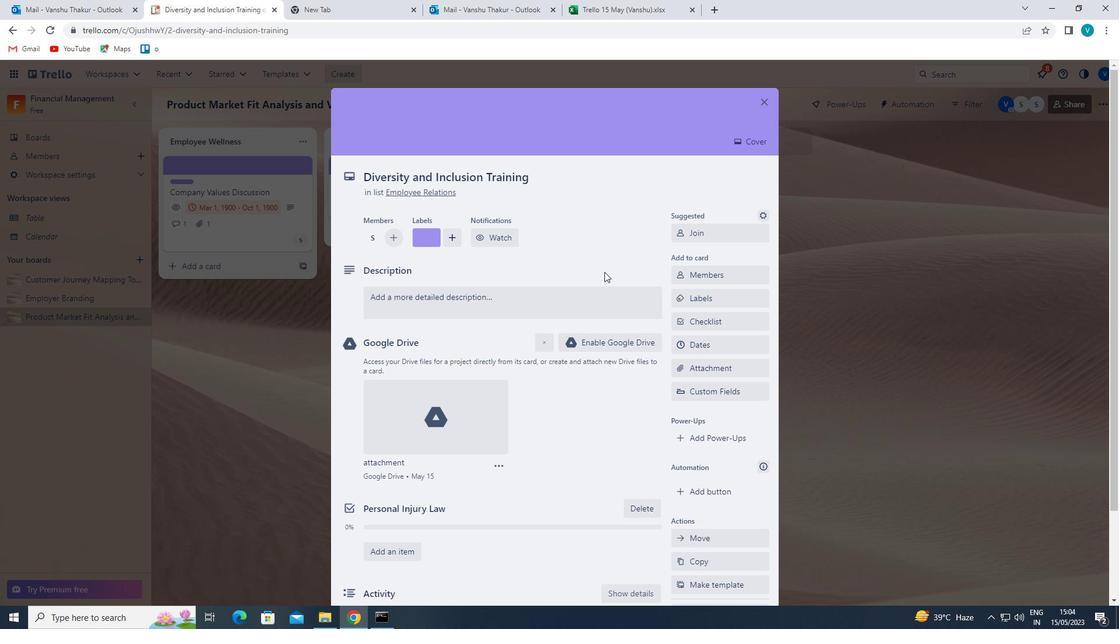 
Action: Mouse pressed left at (554, 301)
Screenshot: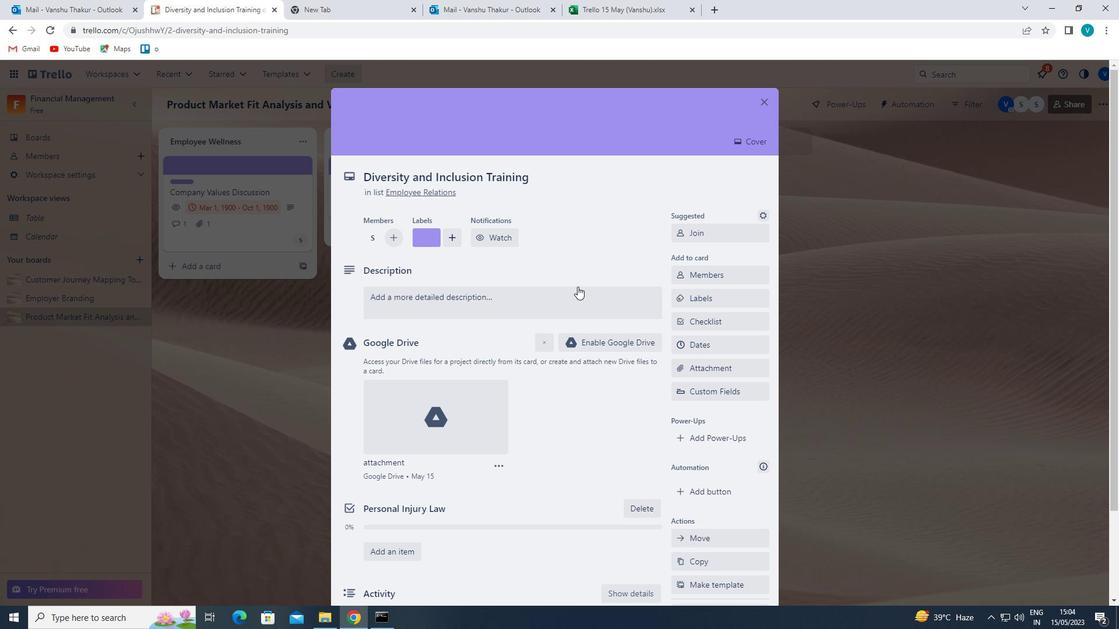 
Action: Mouse moved to (553, 301)
Screenshot: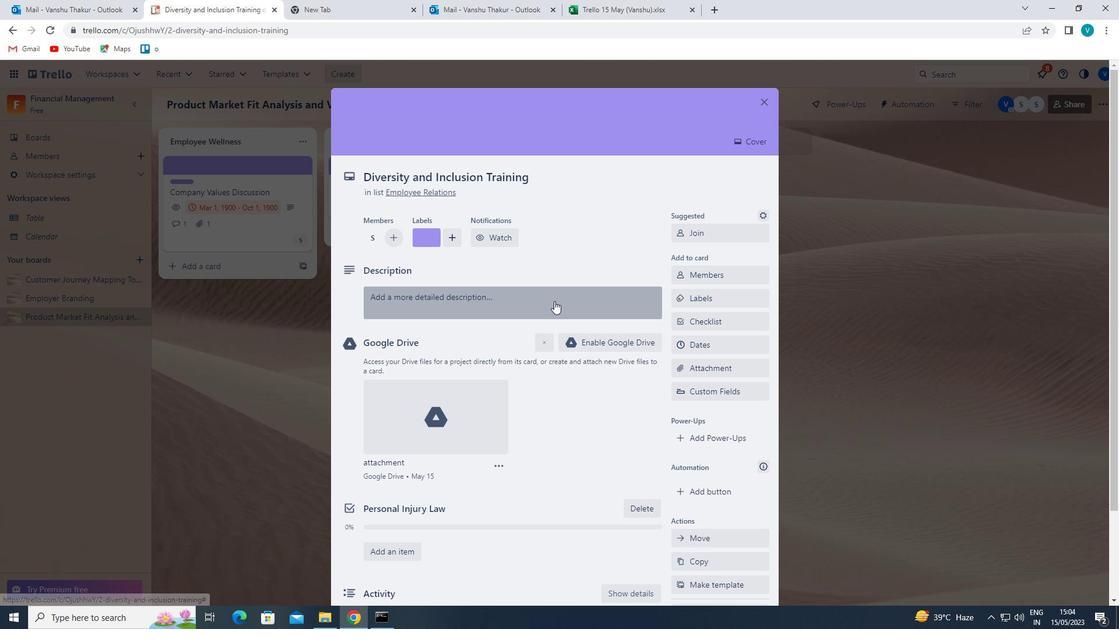 
Action: Key pressed '<Key.shift>RESEARCH<Key.space>AND<Key.space>DEVELOP<Key.space>NEW<Key.space>PRODUCT<Key.space>POSITIONING<Key.space>STRATEGY'
Screenshot: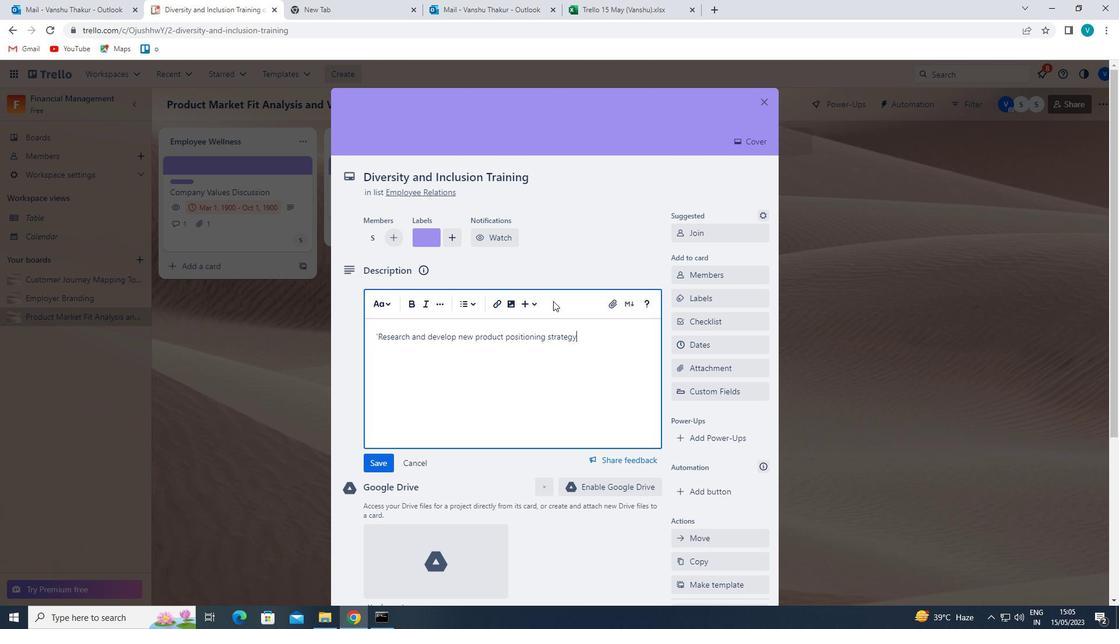 
Action: Mouse moved to (370, 461)
Screenshot: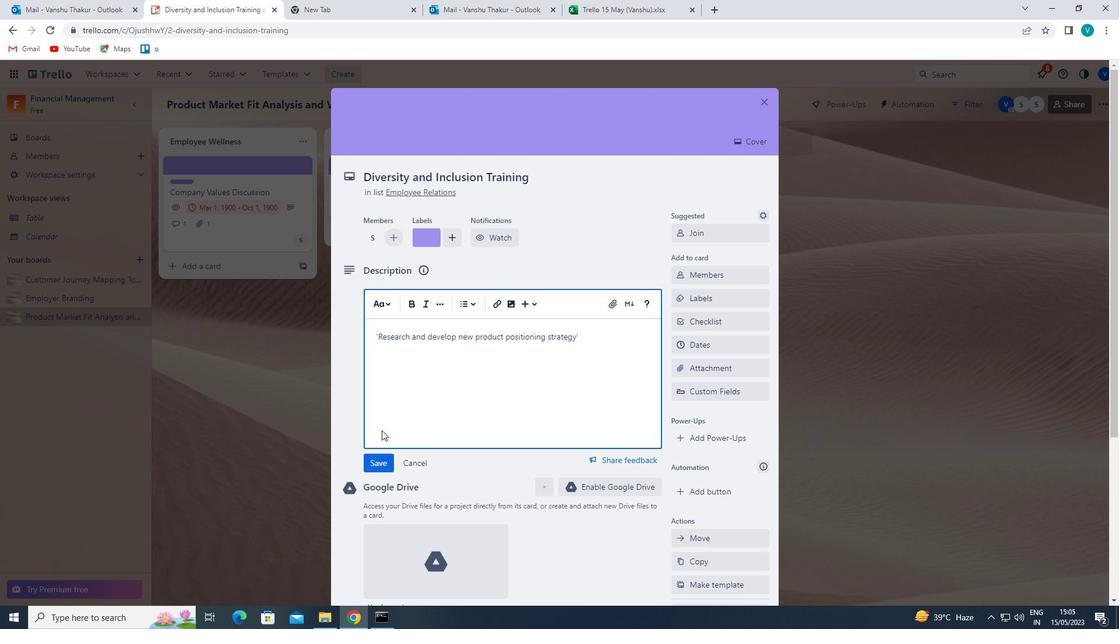 
Action: Mouse pressed left at (370, 461)
Screenshot: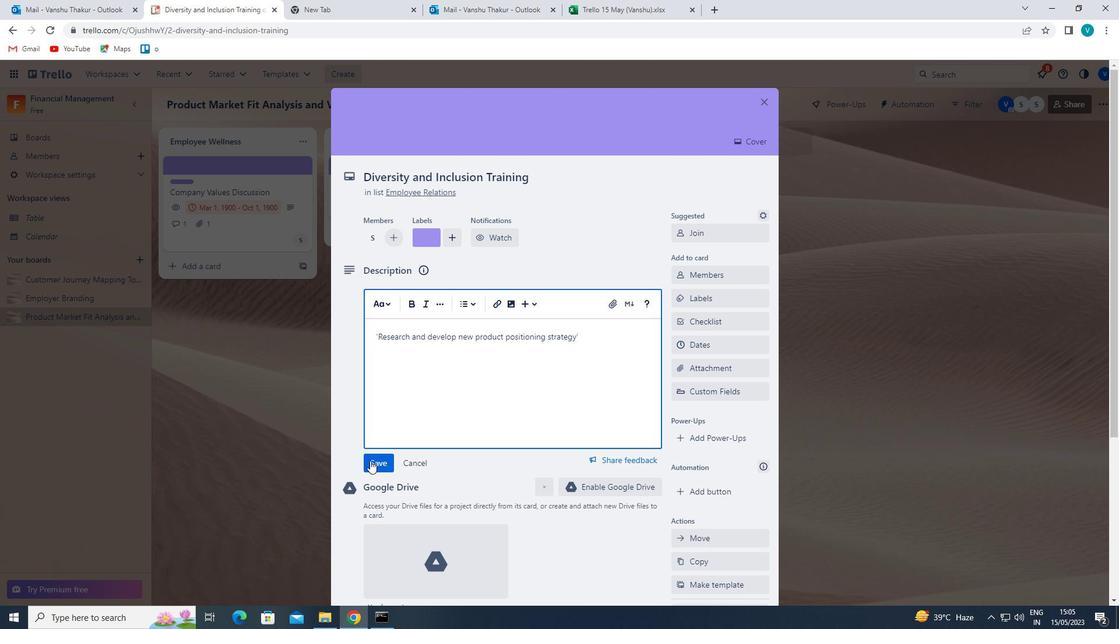 
Action: Mouse moved to (391, 450)
Screenshot: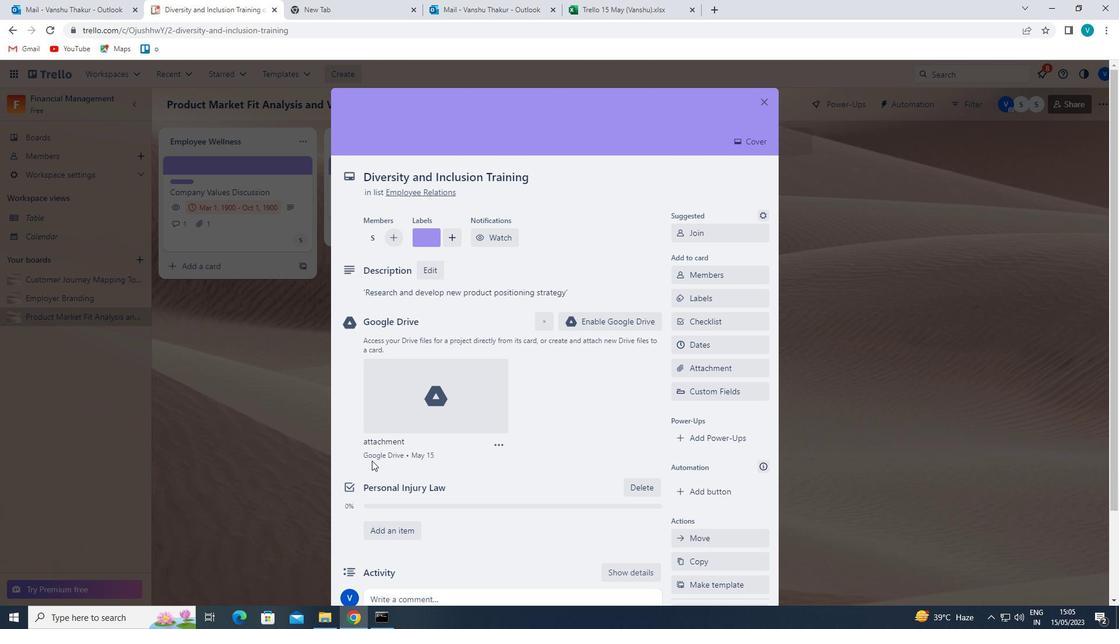 
Action: Mouse scrolled (391, 450) with delta (0, 0)
Screenshot: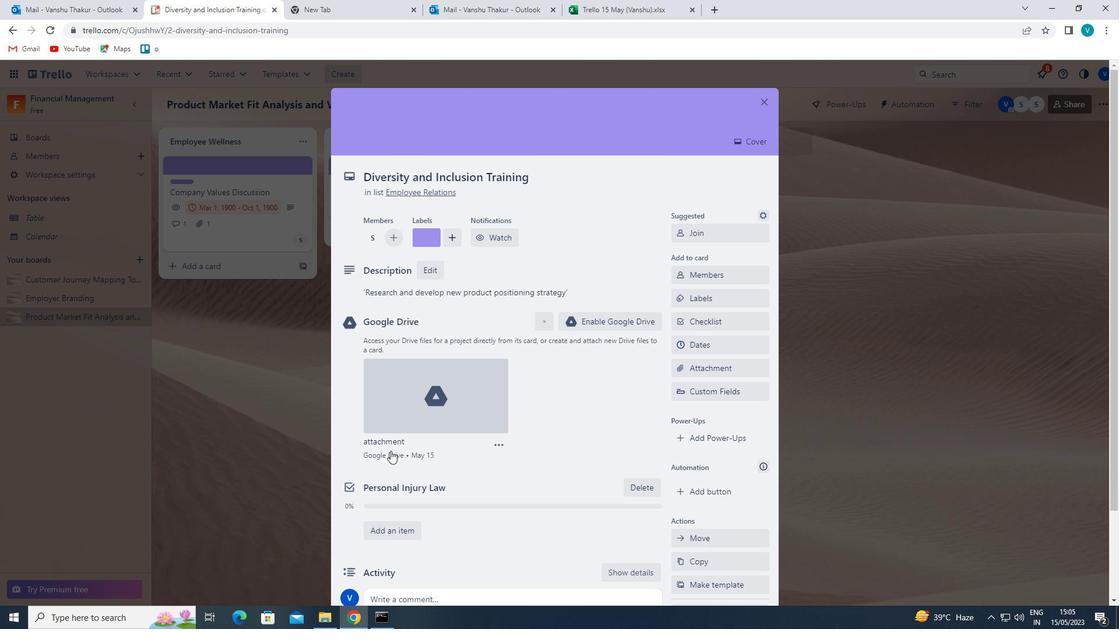 
Action: Mouse scrolled (391, 450) with delta (0, 0)
Screenshot: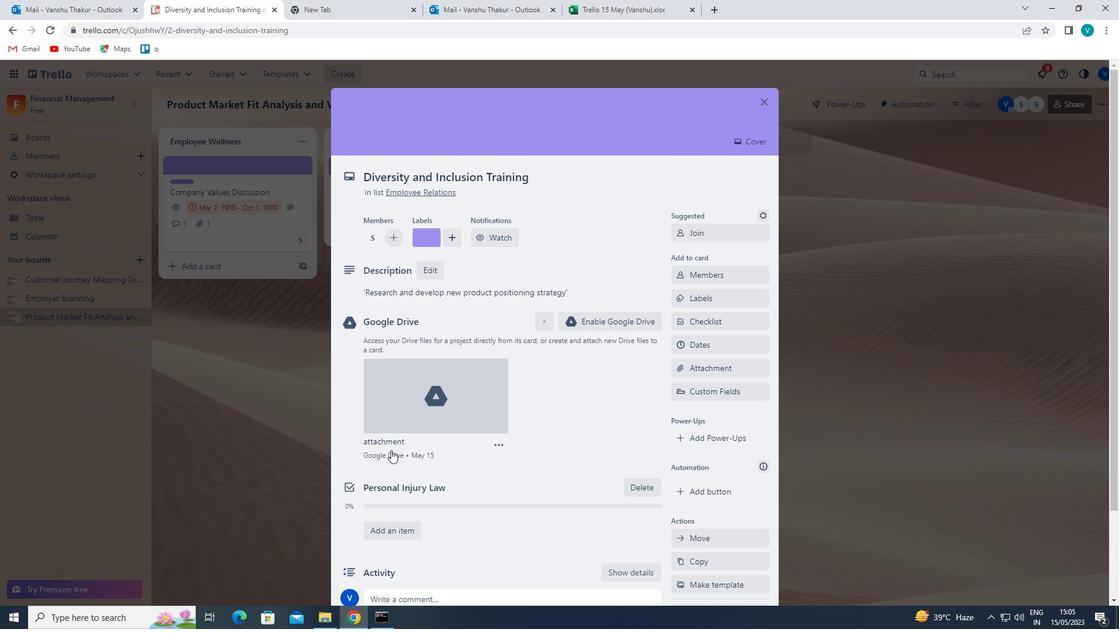 
Action: Mouse moved to (421, 500)
Screenshot: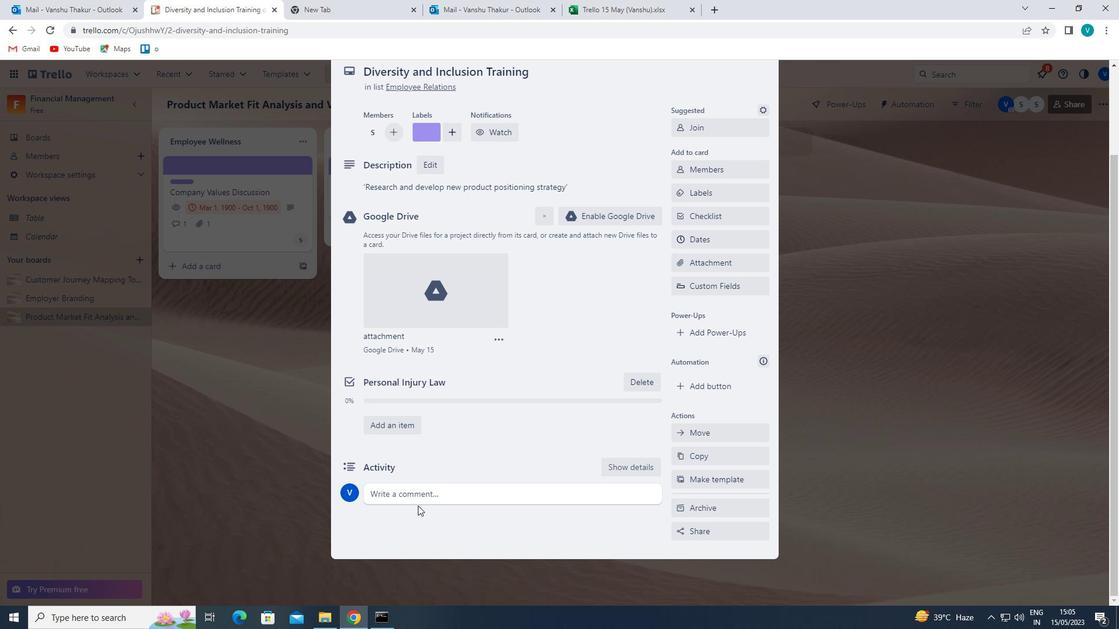 
Action: Mouse pressed left at (421, 500)
Screenshot: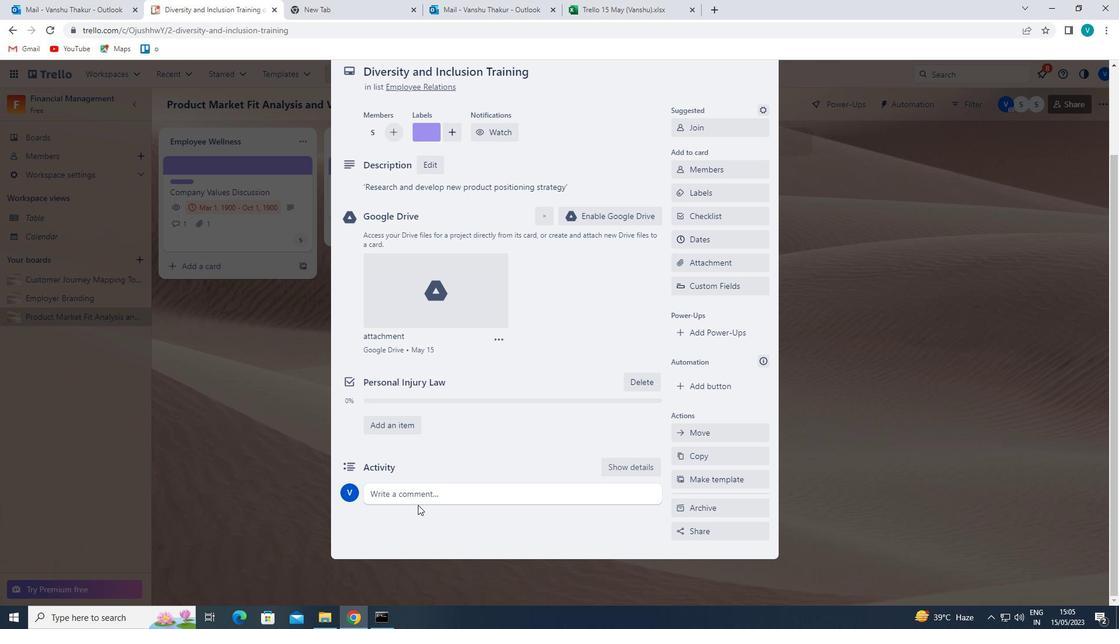 
Action: Key pressed '<Key.shift>LET<Key.space>US<Key.space>APPROACH<Key.space>THIS<Key.space>TASK<Key.space>WITH<Key.space>A<Key.space>SENSE<Key.space>OF<Key.space>EMPOWERMENT<Key.space>AND<Key.space>AUTONOMY,<Key.space>RECOGNIZING<Key.space>THJAT<Key.backspace><Key.backspace><Key.backspace>AT<Key.space>WE<Key.space>HAVE<Key.space>THE<Key.space>ABILITY<Key.space>TO<Key.space>MAKE<Key.space>A<Key.space>DII<Key.backspace>FFERENCE.'
Screenshot: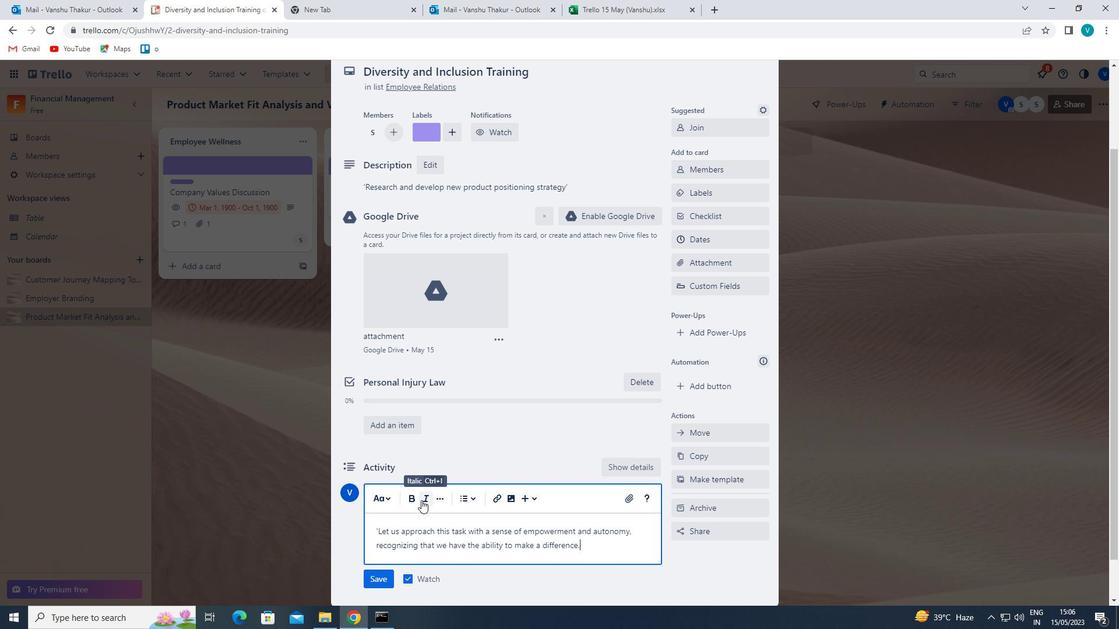 
Action: Mouse moved to (384, 578)
Screenshot: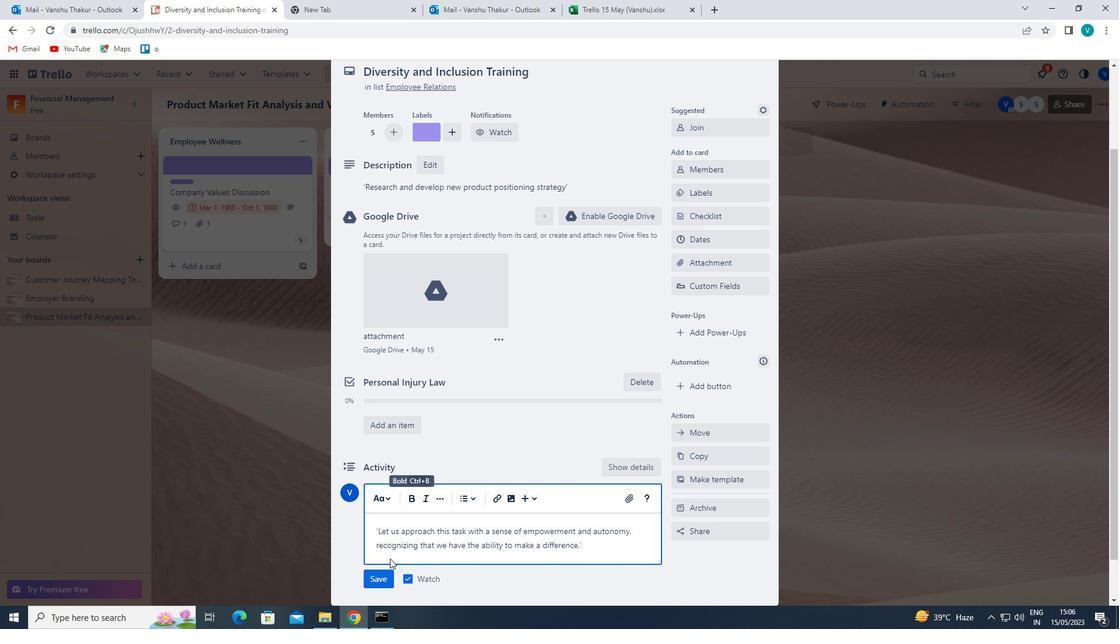 
Action: Mouse pressed left at (384, 578)
Screenshot: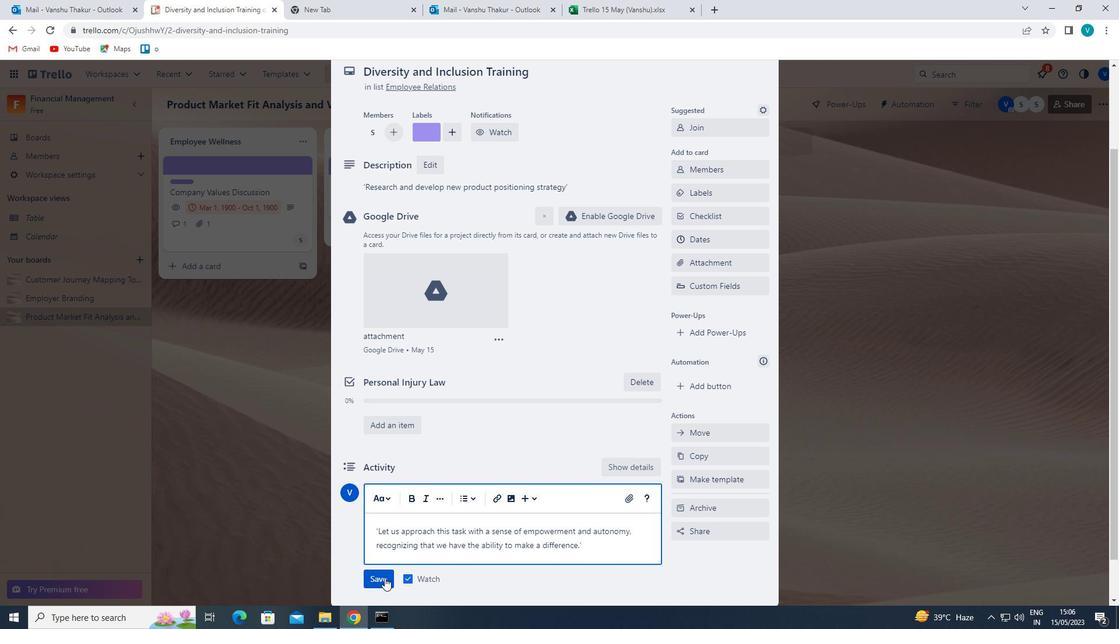 
Action: Mouse moved to (741, 239)
Screenshot: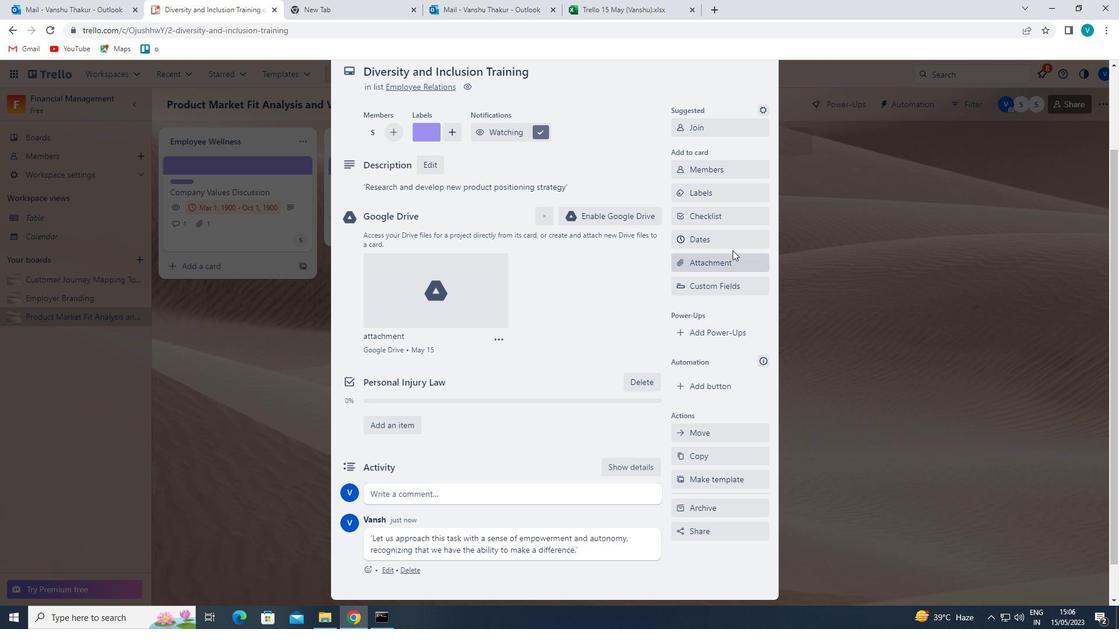 
Action: Mouse pressed left at (741, 239)
Screenshot: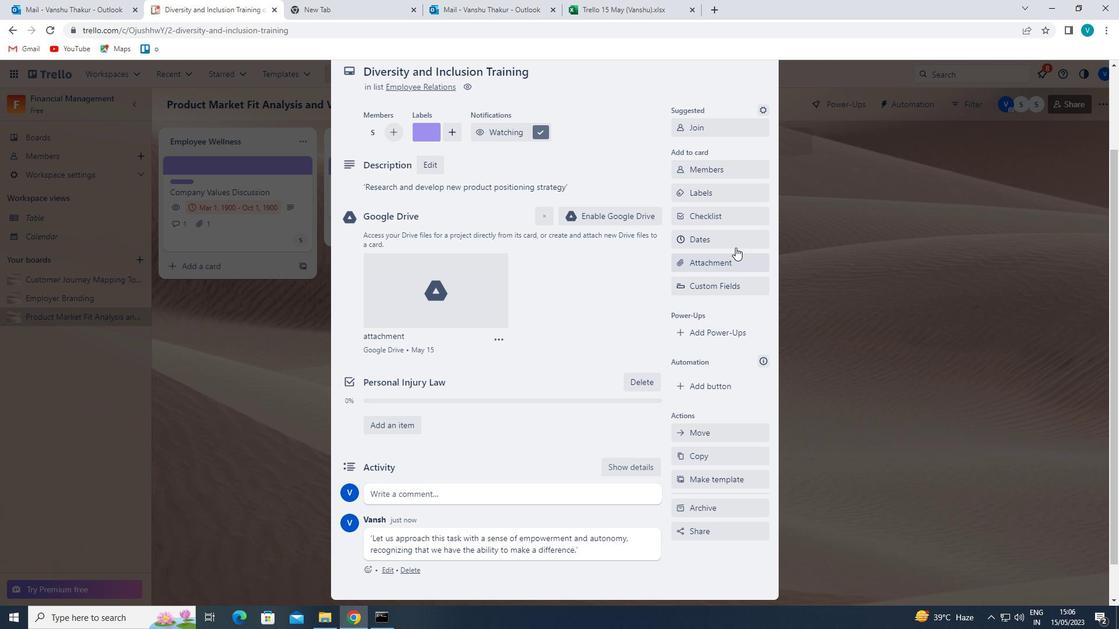
Action: Mouse moved to (687, 314)
Screenshot: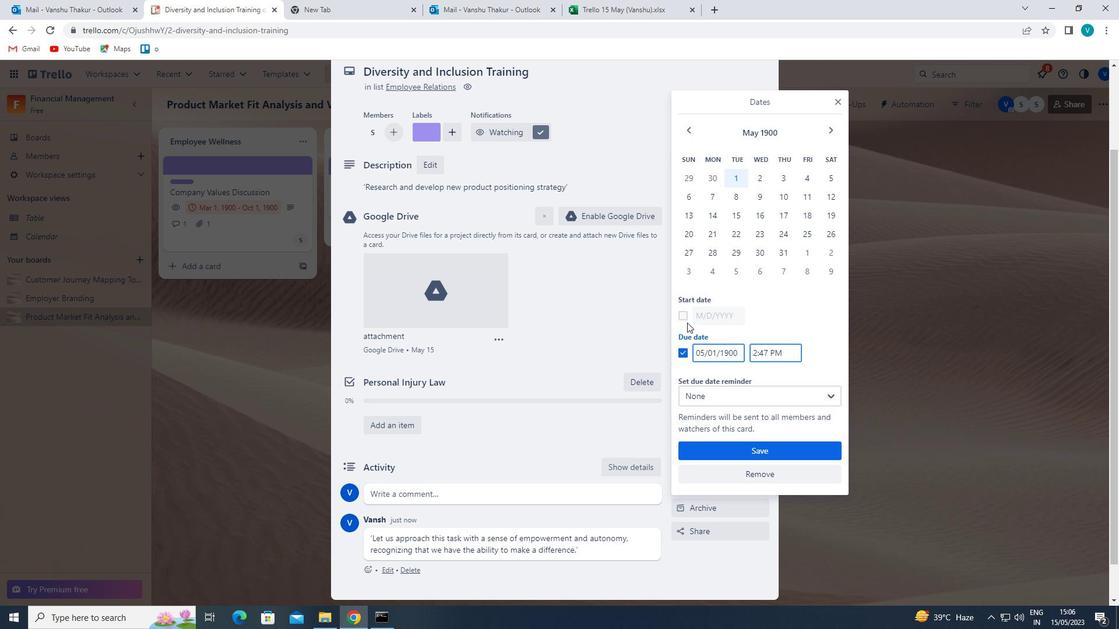 
Action: Mouse pressed left at (687, 314)
Screenshot: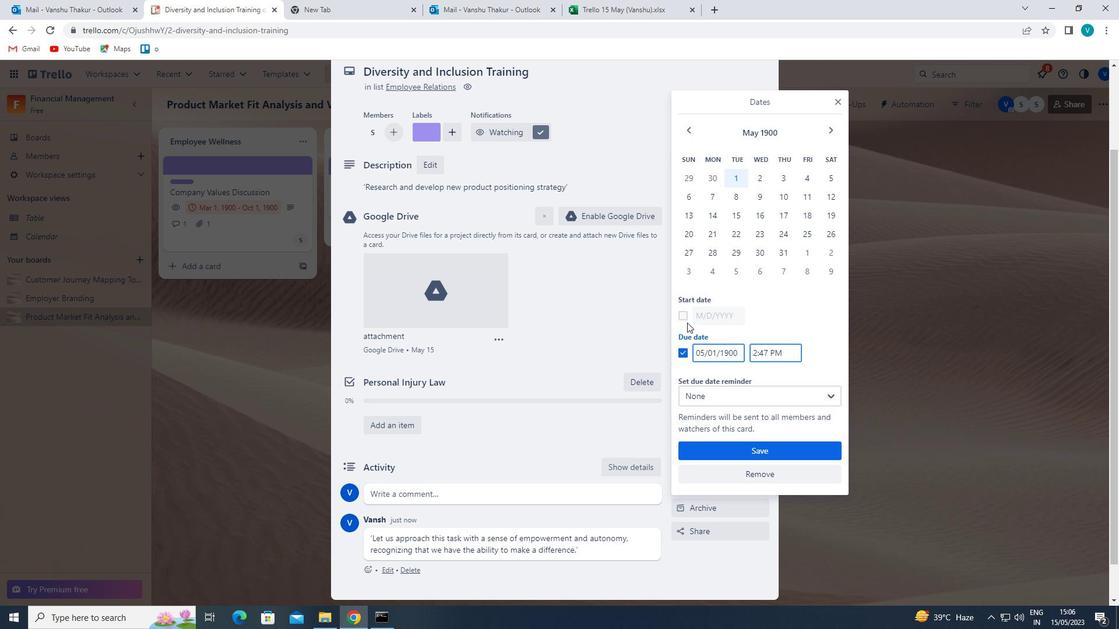 
Action: Mouse moved to (701, 313)
Screenshot: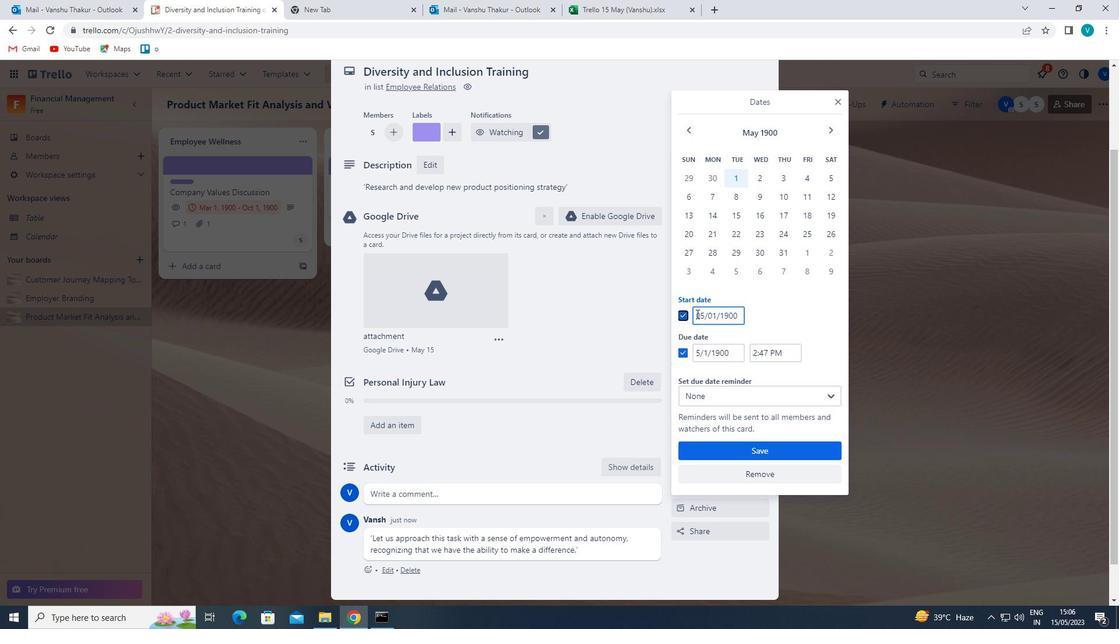 
Action: Mouse pressed left at (701, 313)
Screenshot: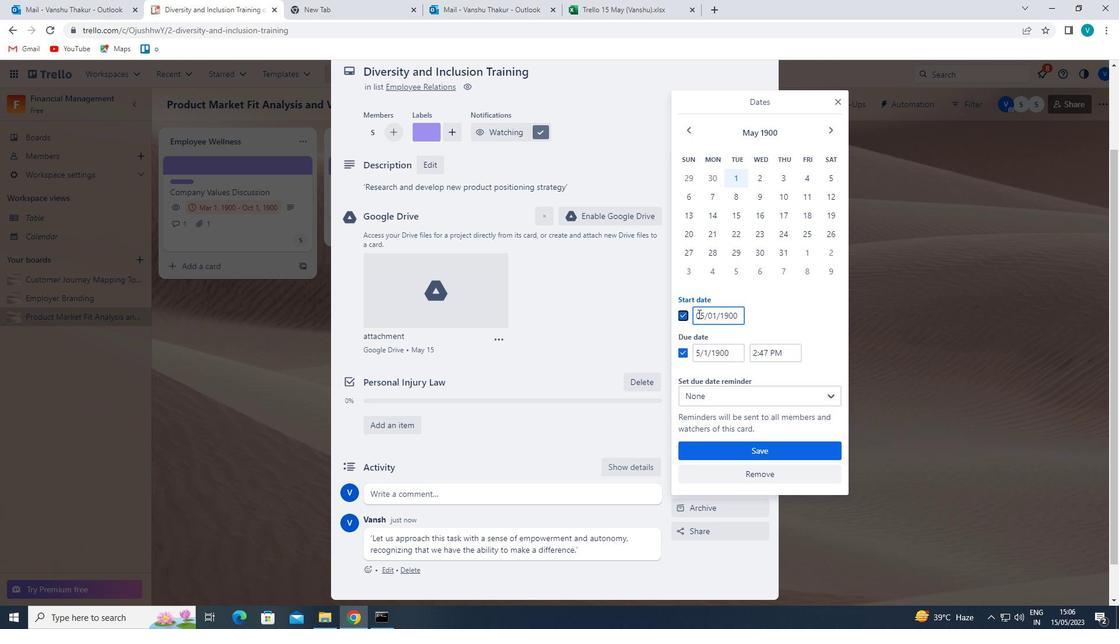 
Action: Mouse moved to (711, 329)
Screenshot: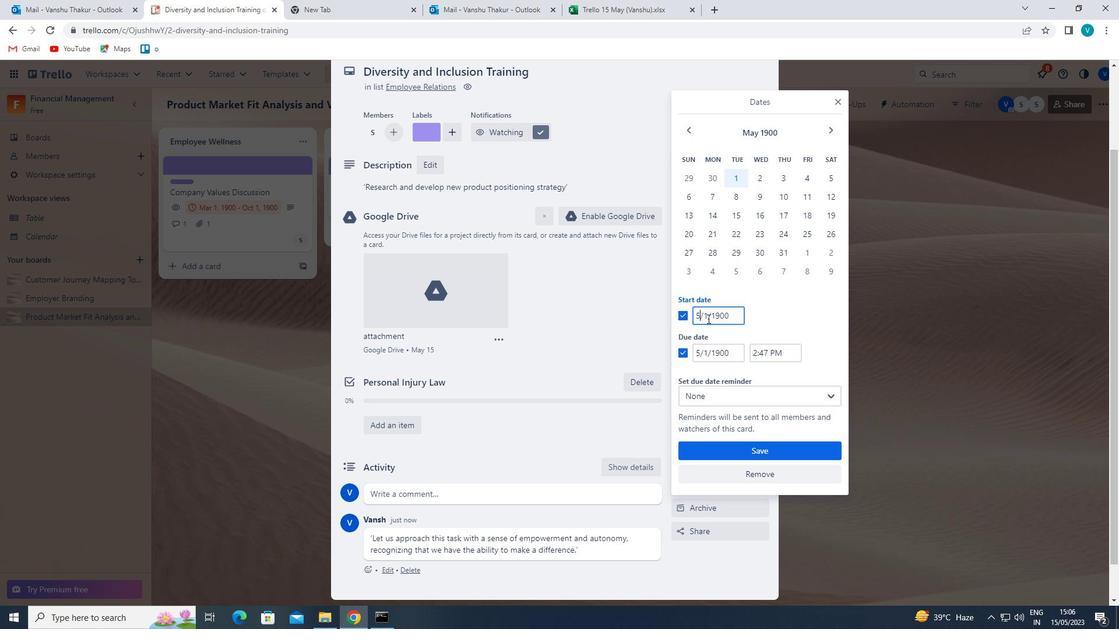 
Action: Key pressed <Key.backspace>6
Screenshot: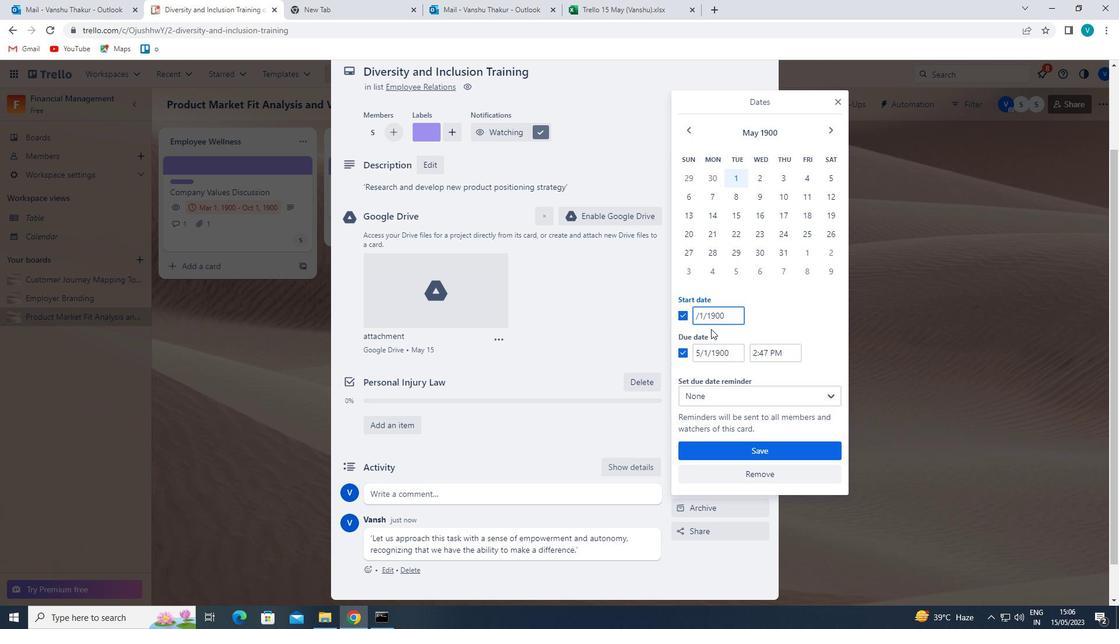 
Action: Mouse moved to (696, 357)
Screenshot: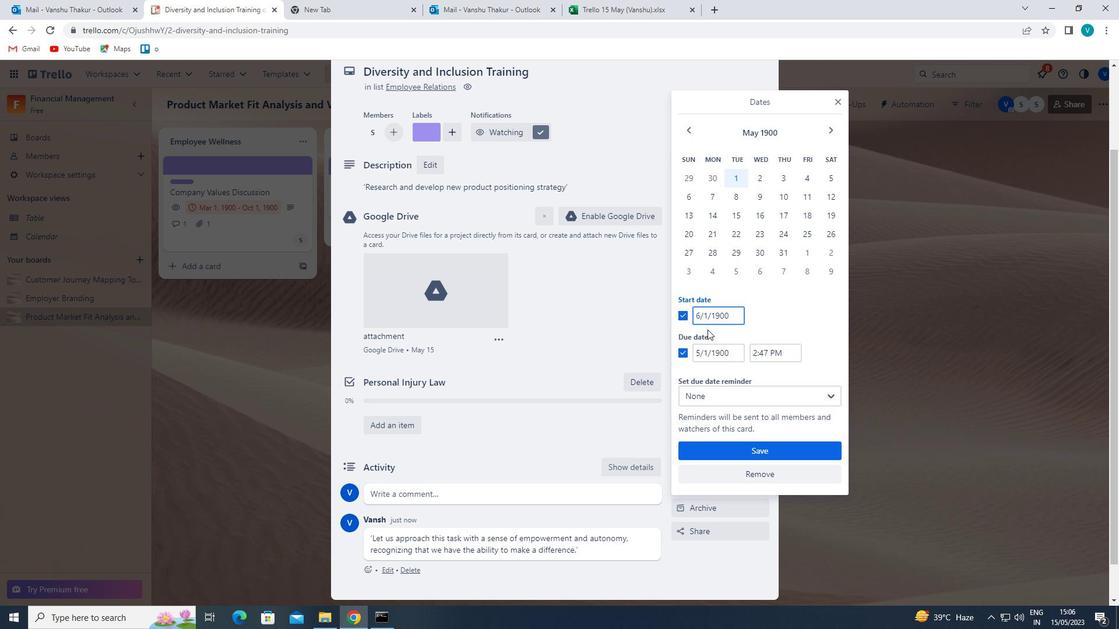 
Action: Mouse pressed left at (696, 357)
Screenshot: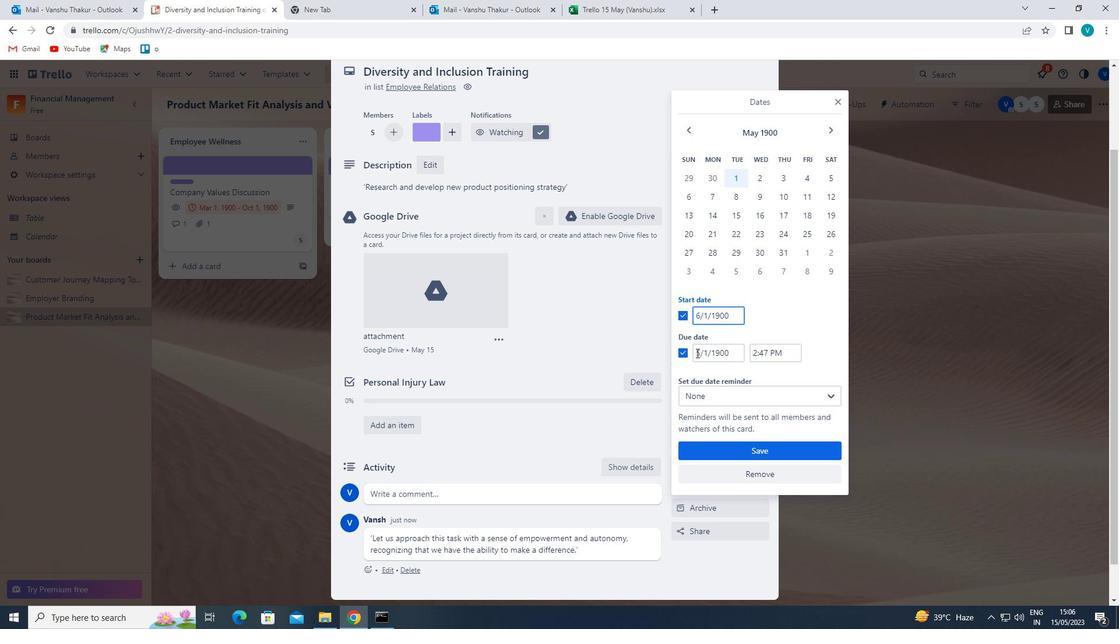 
Action: Mouse moved to (701, 351)
Screenshot: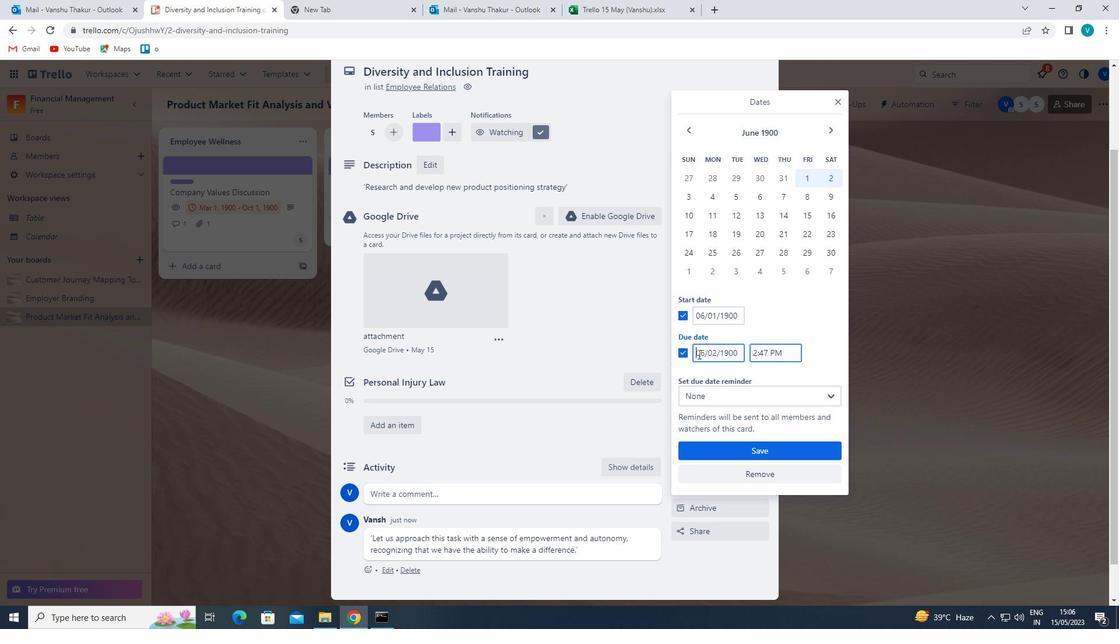 
Action: Mouse pressed left at (701, 351)
Screenshot: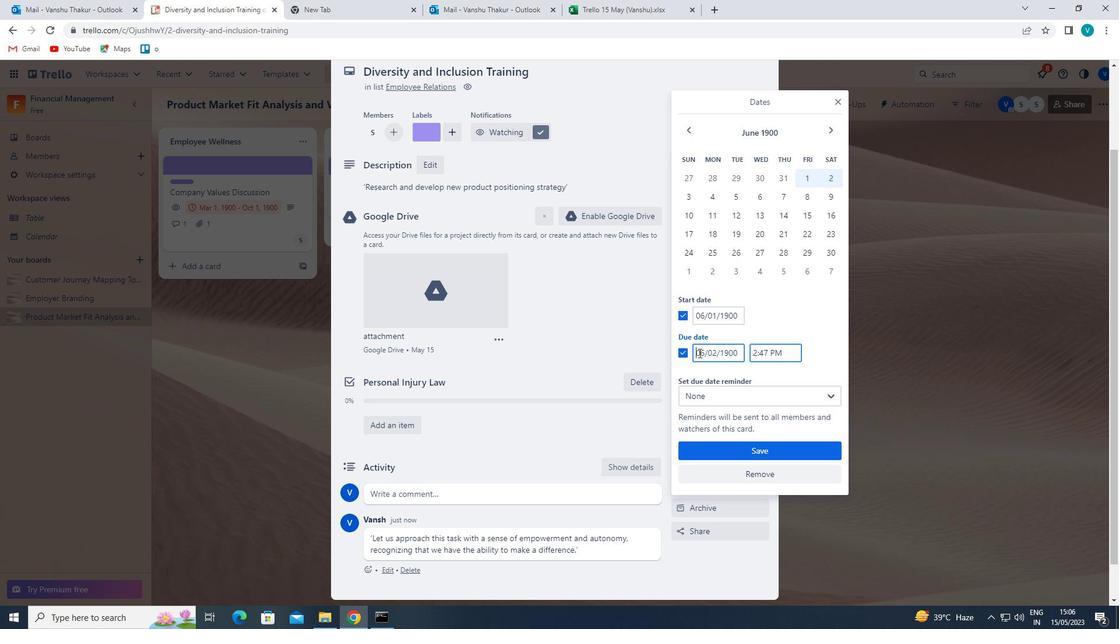 
Action: Mouse moved to (705, 344)
Screenshot: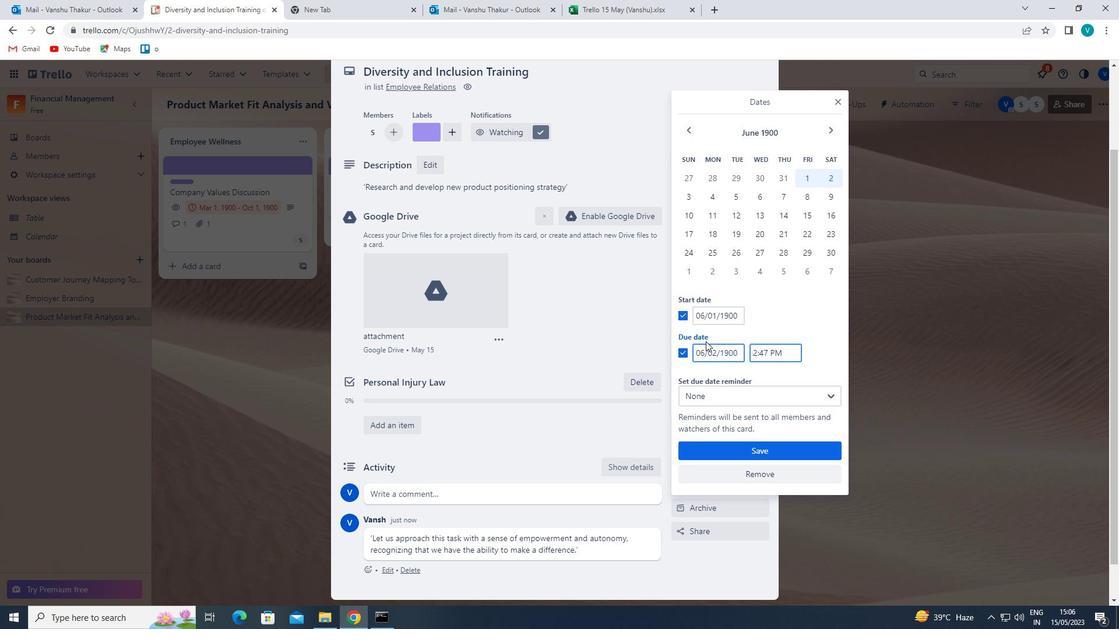 
Action: Mouse pressed left at (705, 344)
Screenshot: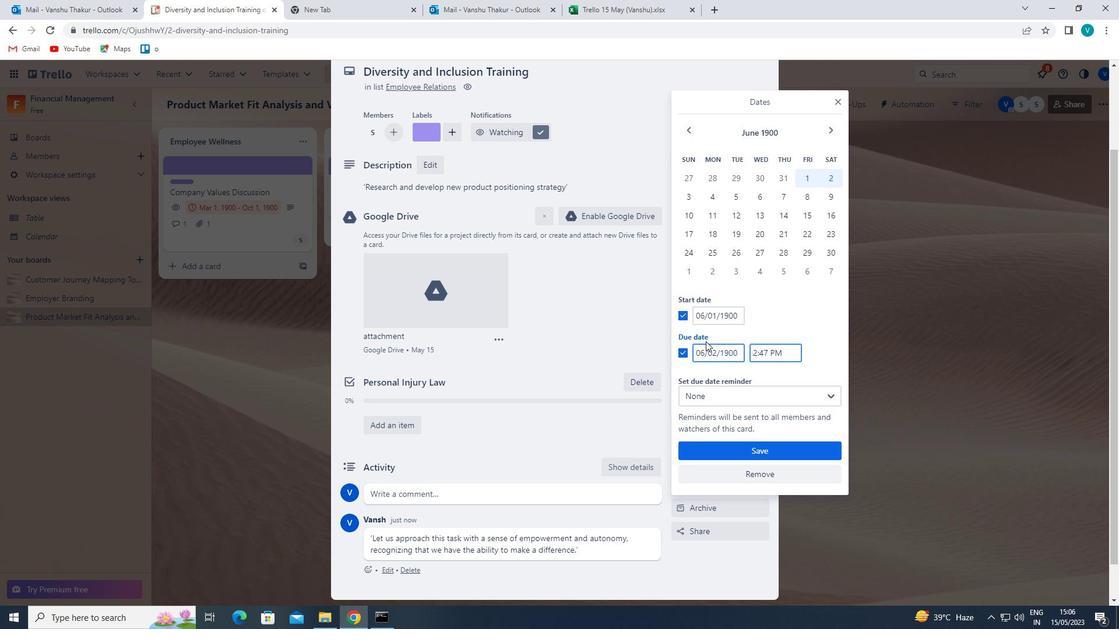 
Action: Mouse moved to (710, 366)
Screenshot: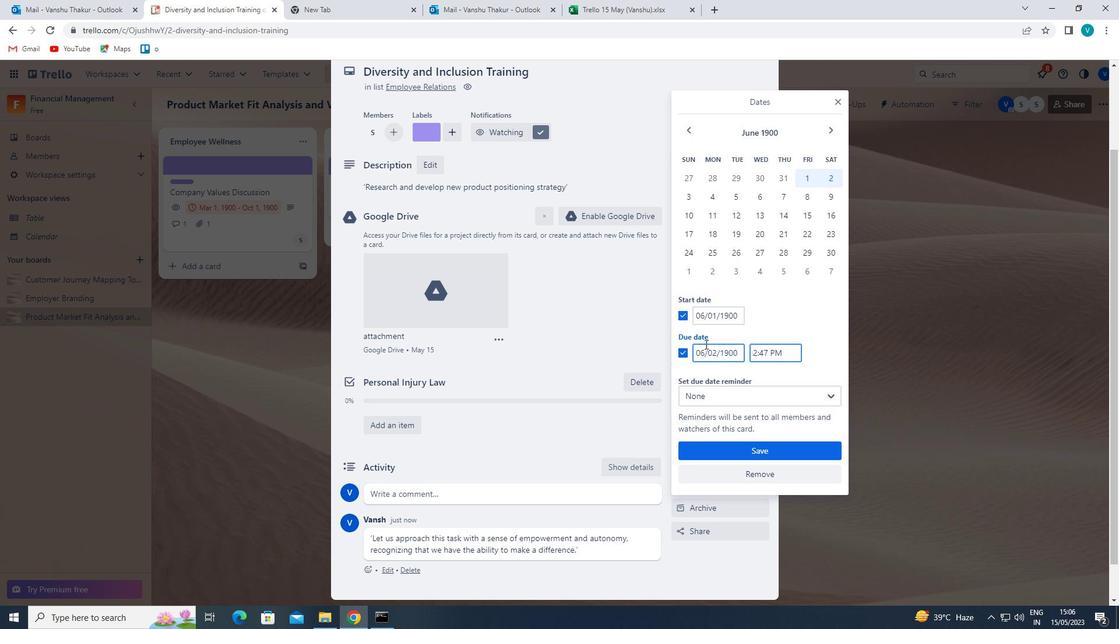 
Action: Key pressed <Key.backspace><Key.backspace>13
Screenshot: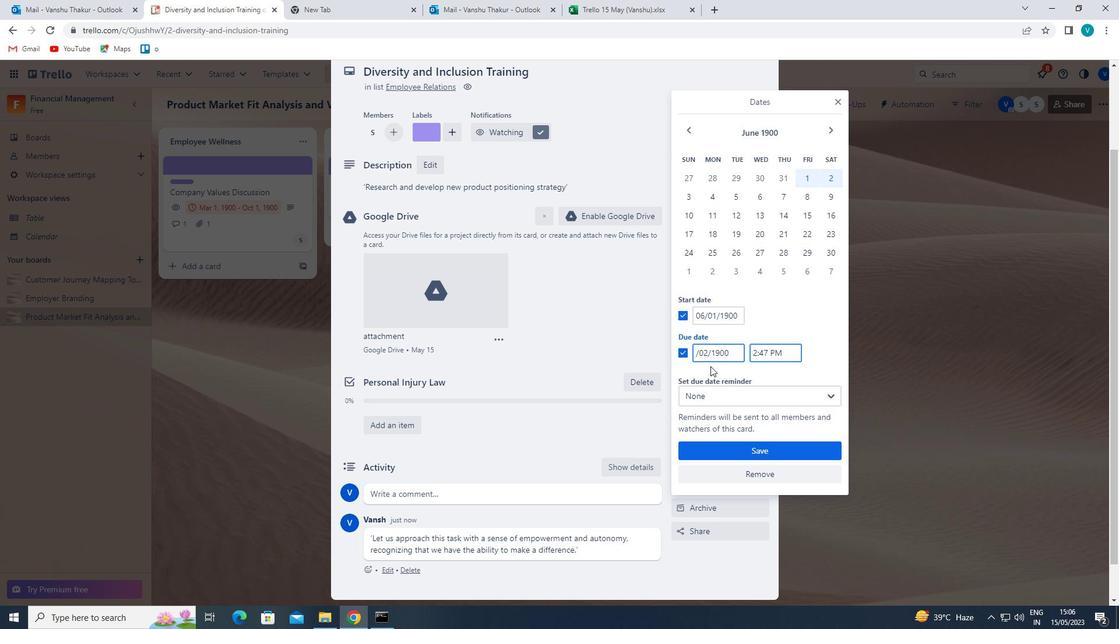 
Action: Mouse moved to (716, 355)
Screenshot: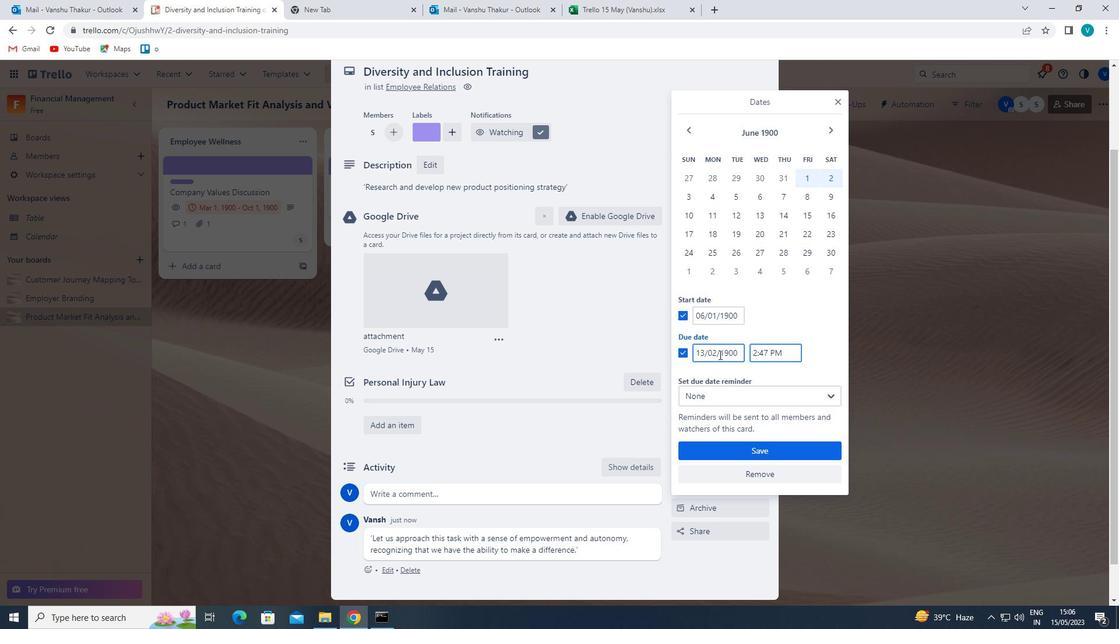
Action: Mouse pressed left at (716, 355)
Screenshot: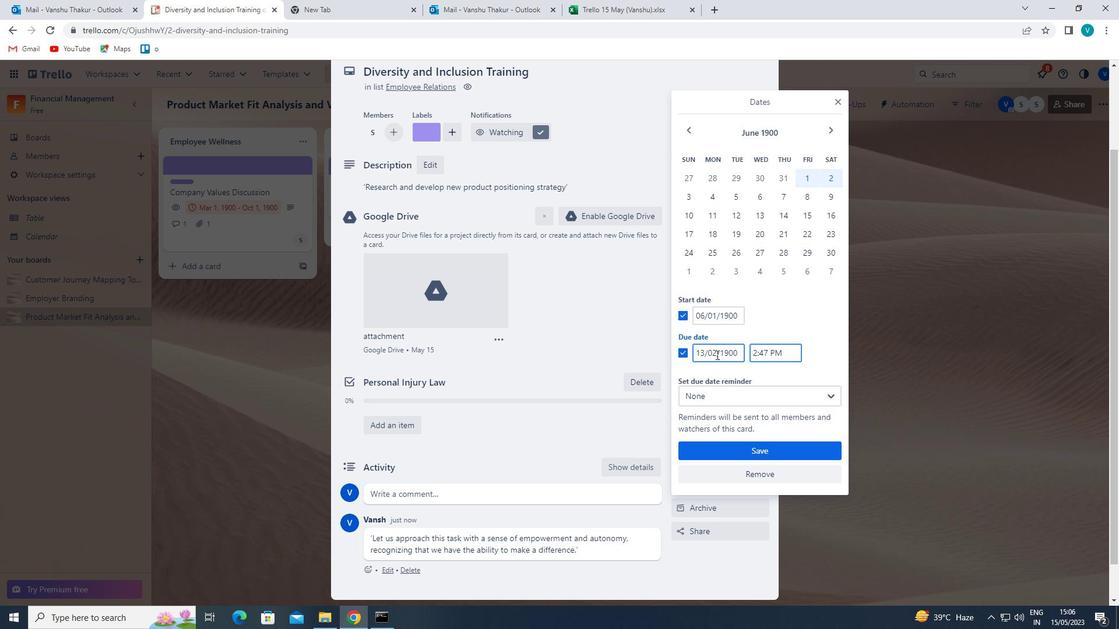 
Action: Mouse moved to (720, 366)
Screenshot: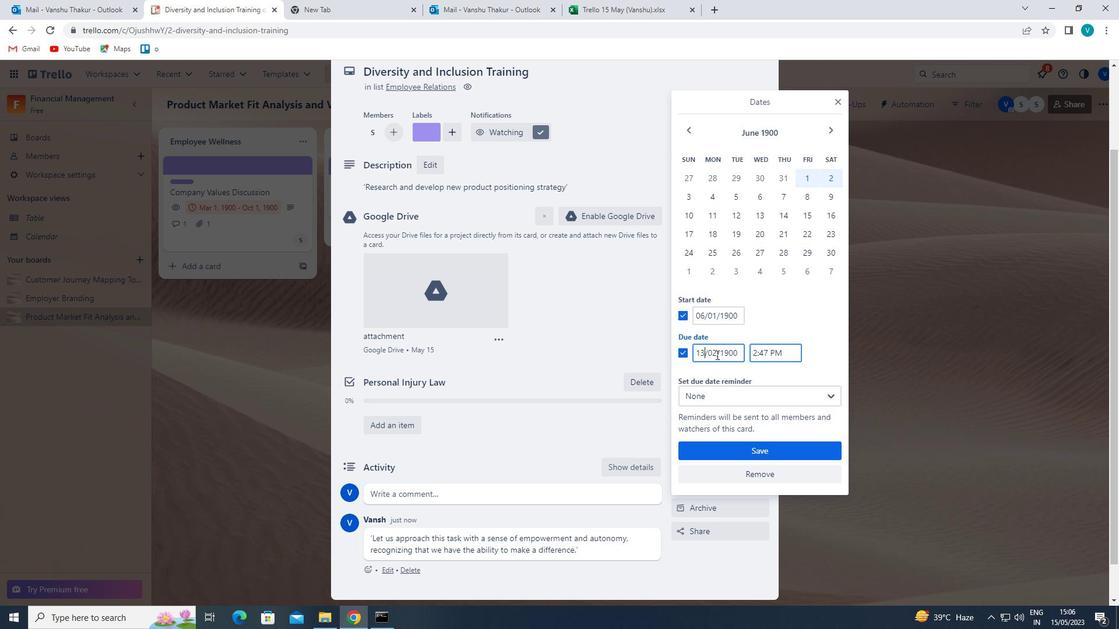 
Action: Key pressed <Key.backspace>1
Screenshot: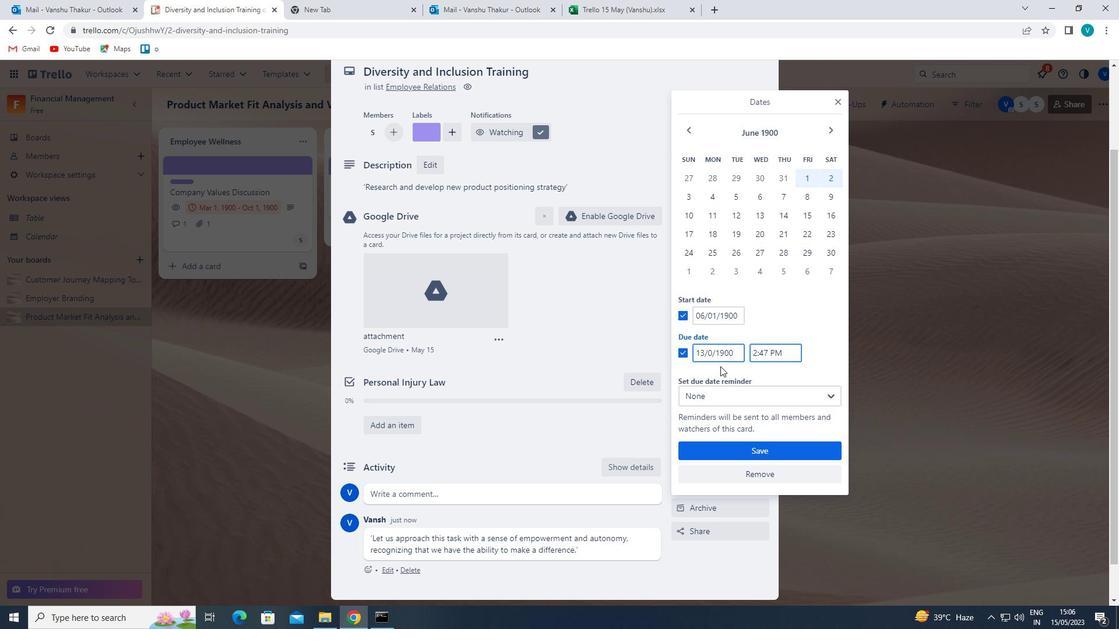 
Action: Mouse moved to (762, 446)
Screenshot: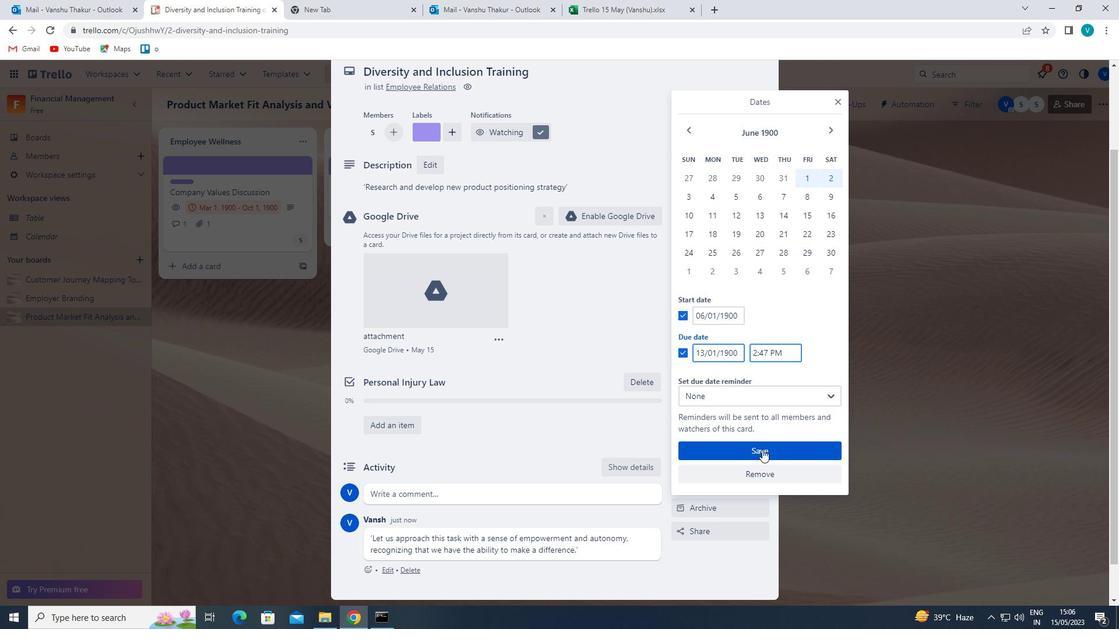 
Action: Mouse pressed left at (762, 446)
Screenshot: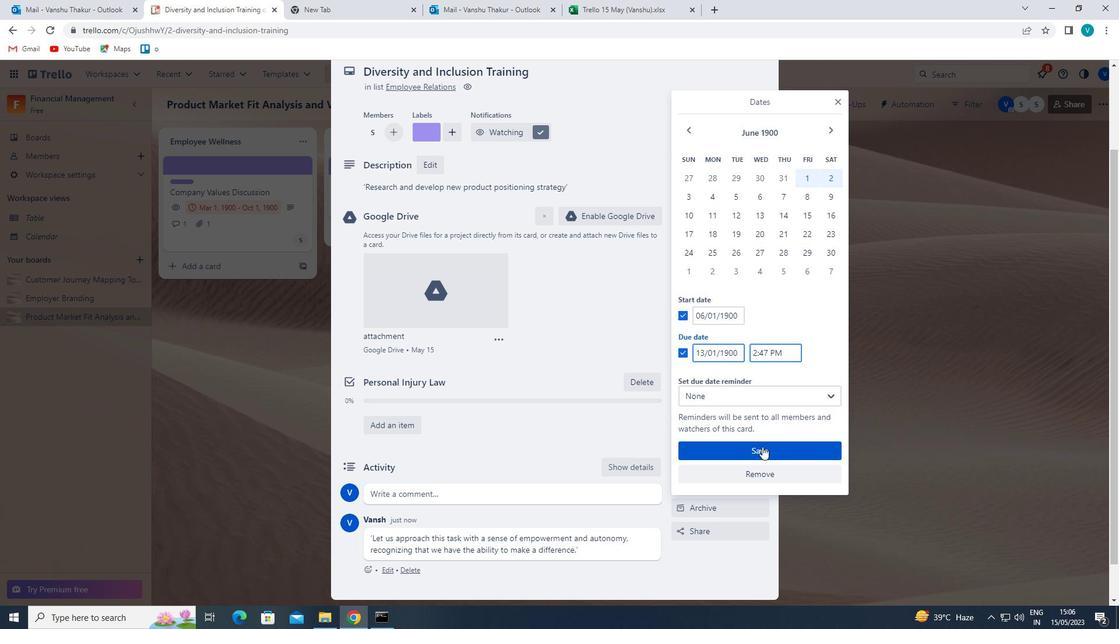 
